 Task: Search one way flight ticket for 4 adults, 2 children, 2 infants in seat and 1 infant on lap in economy from Lawton: Lawton-fort Sill Regional Airport to Greenville: Pitt-greenville Airport on 5-2-2023. Choice of flights is Singapure airlines. Number of bags: 1 carry on bag. Price is upto 85000. Outbound departure time preference is 9:45.
Action: Mouse moved to (343, 286)
Screenshot: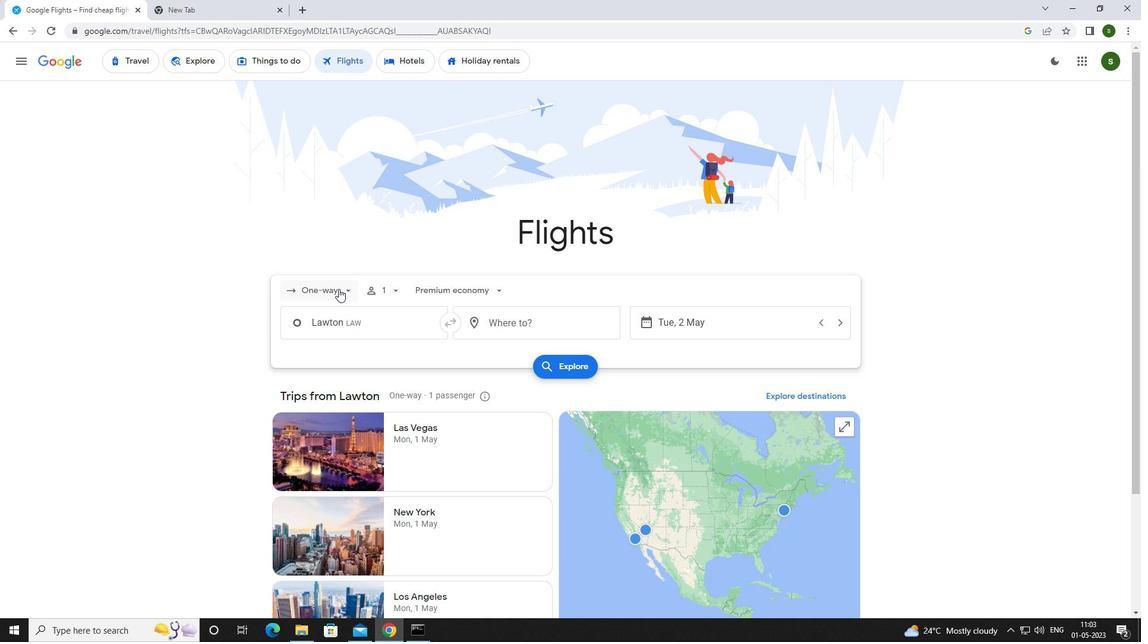
Action: Mouse pressed left at (343, 286)
Screenshot: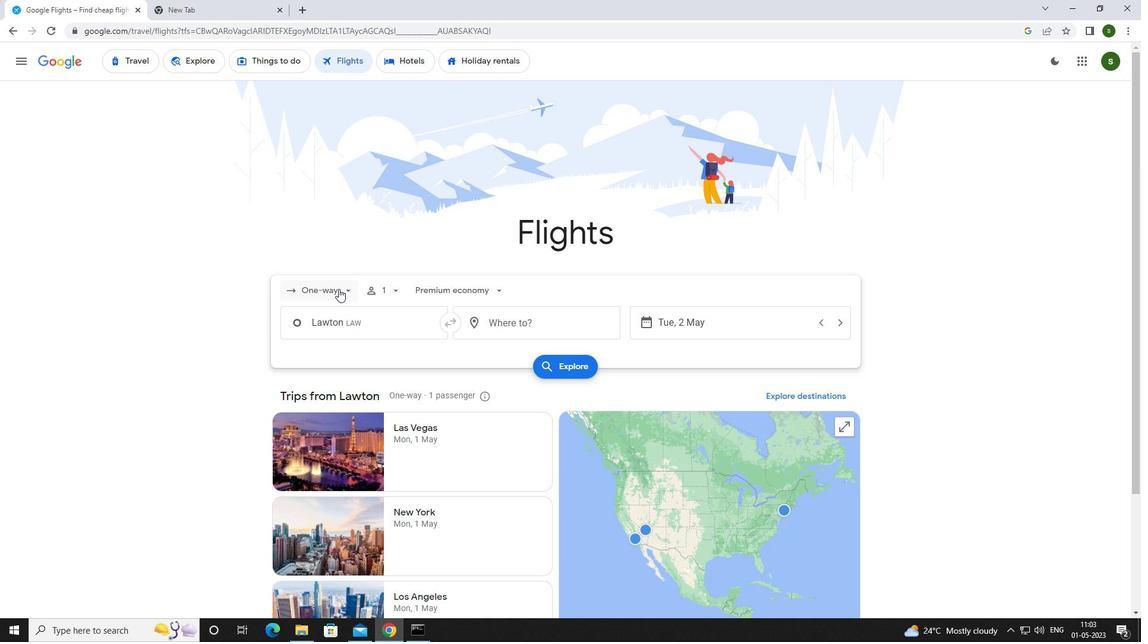 
Action: Mouse moved to (341, 338)
Screenshot: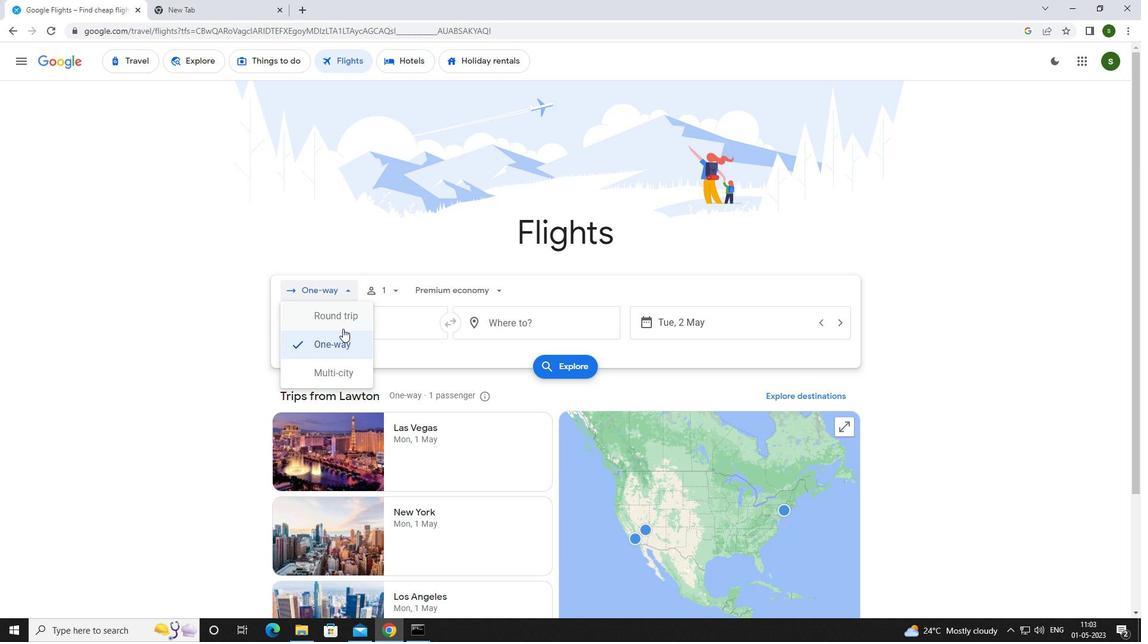 
Action: Mouse pressed left at (341, 338)
Screenshot: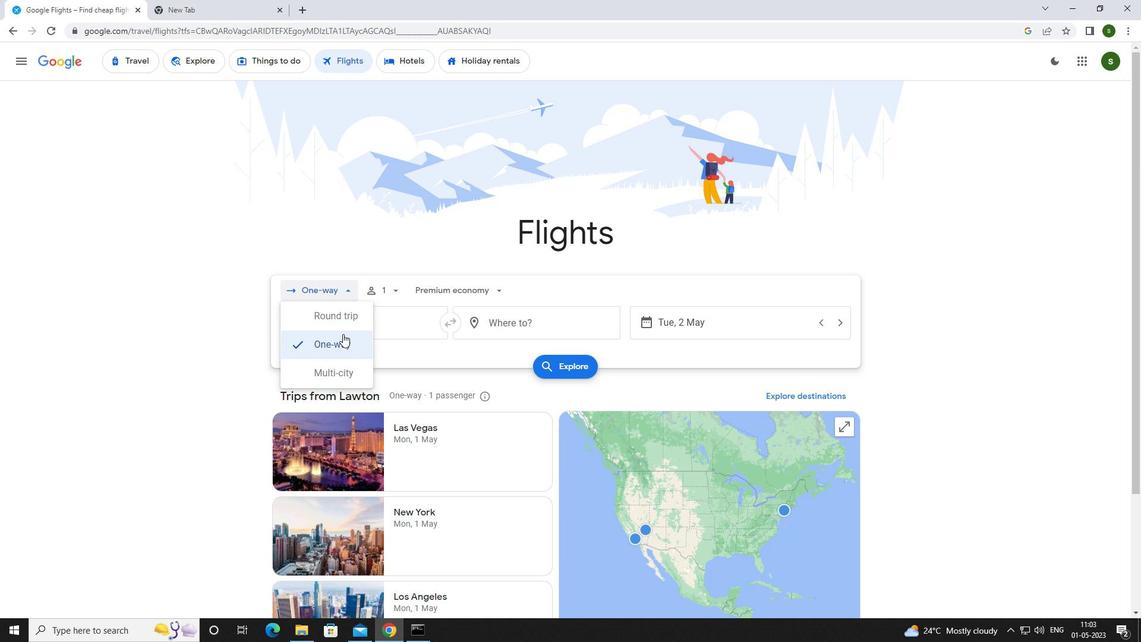 
Action: Mouse moved to (393, 286)
Screenshot: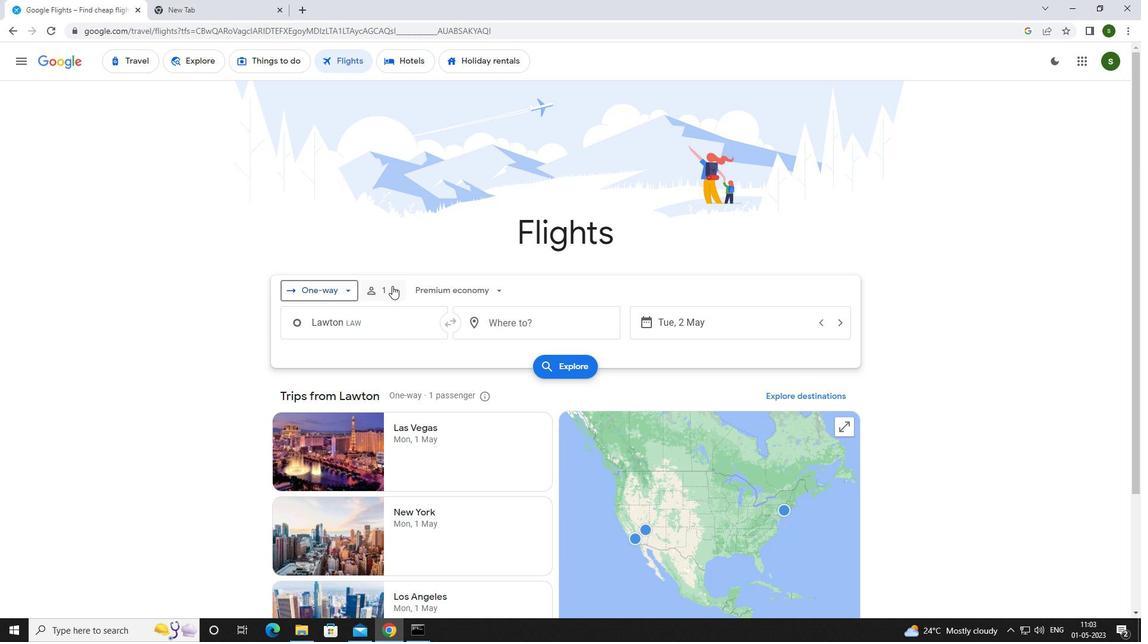 
Action: Mouse pressed left at (393, 286)
Screenshot: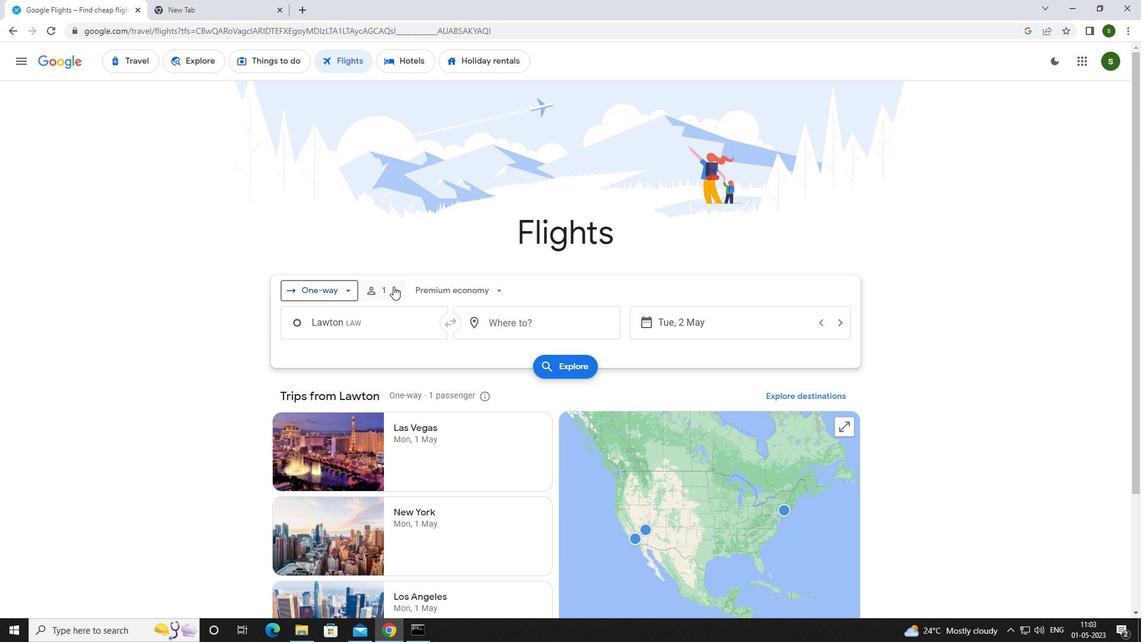 
Action: Mouse moved to (485, 319)
Screenshot: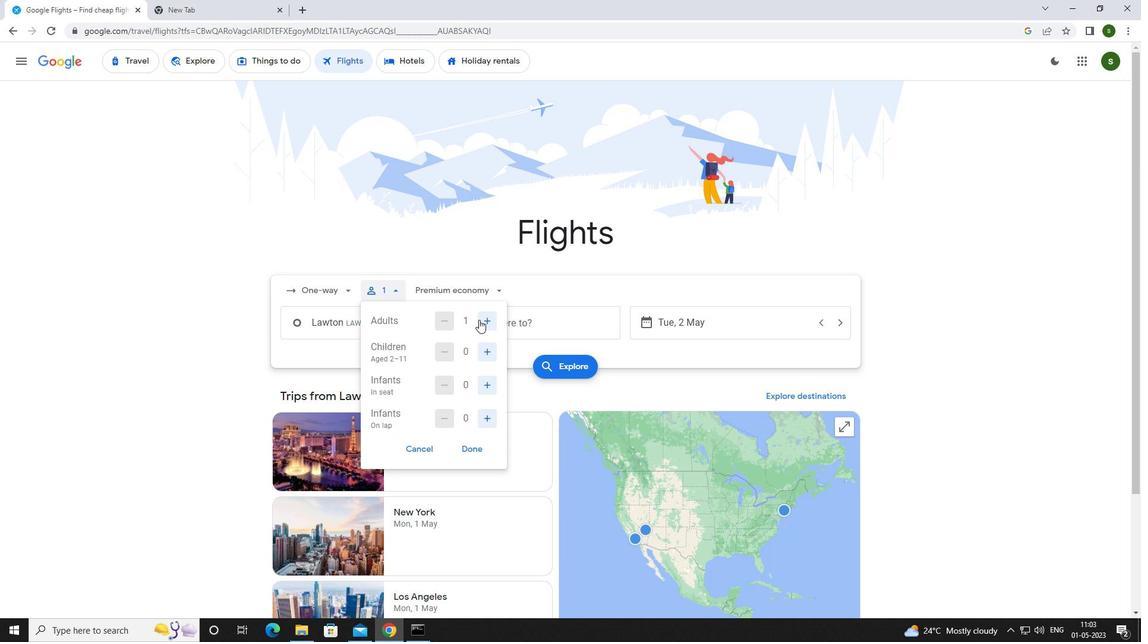
Action: Mouse pressed left at (485, 319)
Screenshot: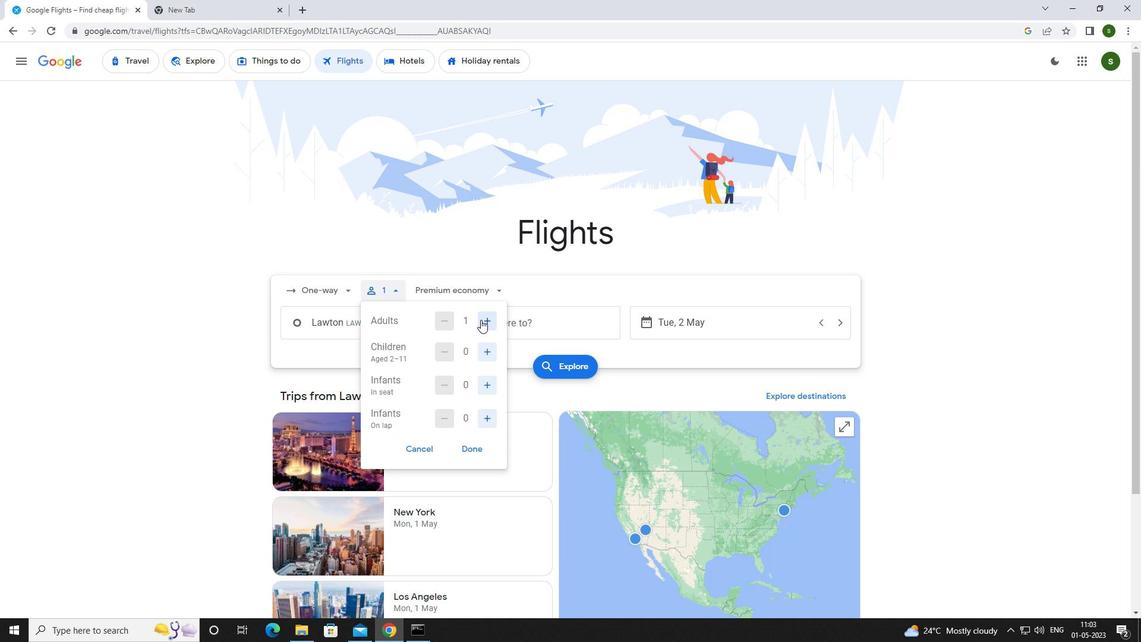 
Action: Mouse pressed left at (485, 319)
Screenshot: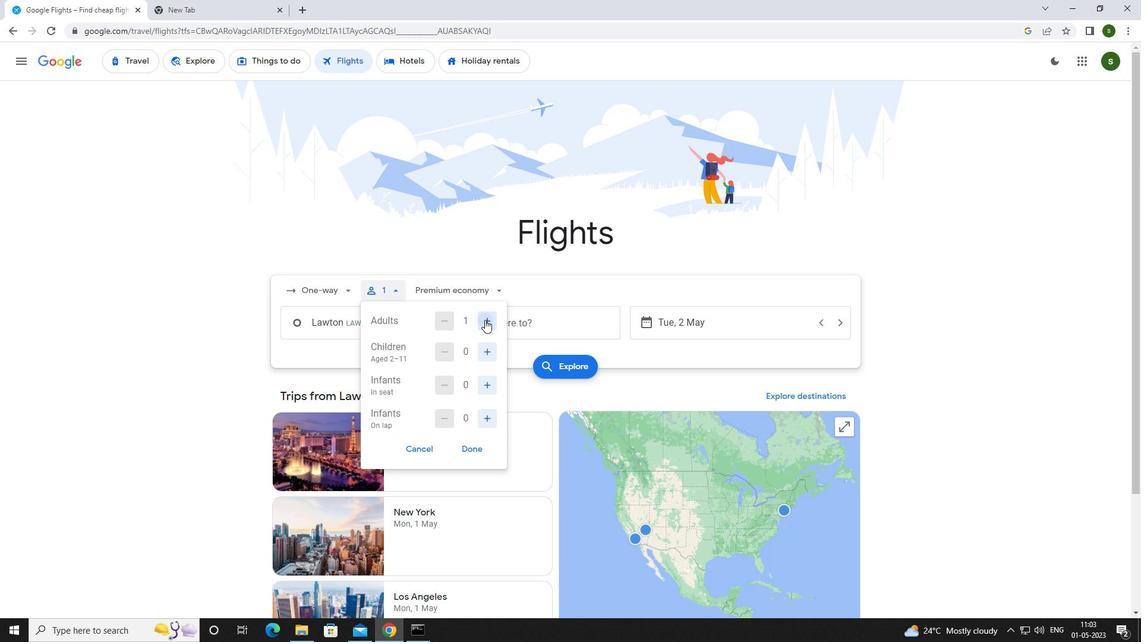 
Action: Mouse pressed left at (485, 319)
Screenshot: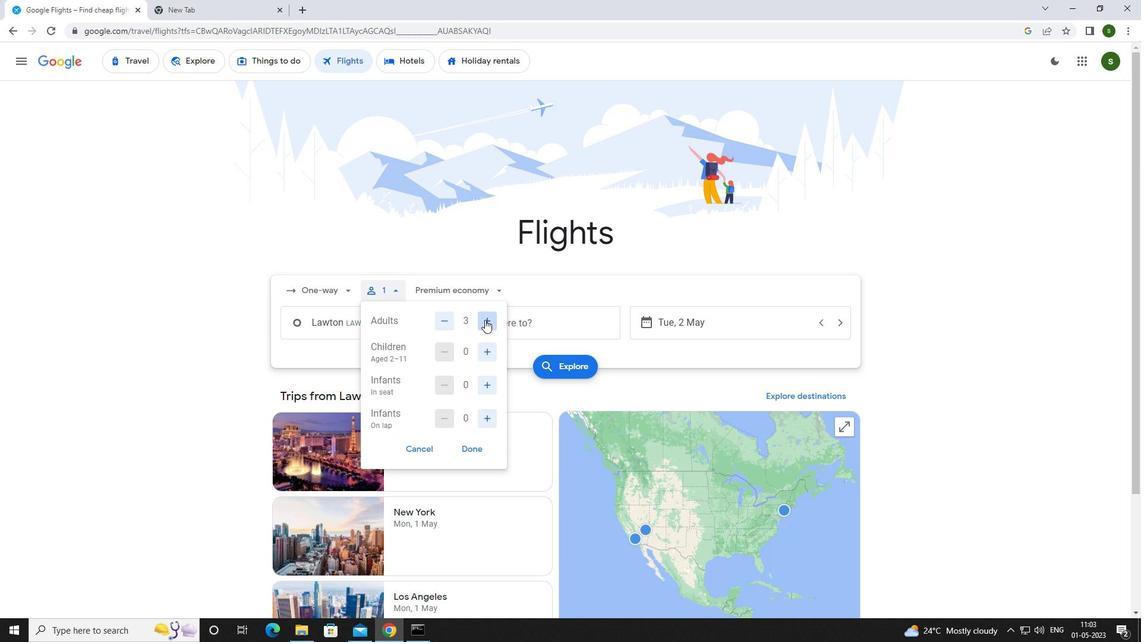 
Action: Mouse moved to (492, 351)
Screenshot: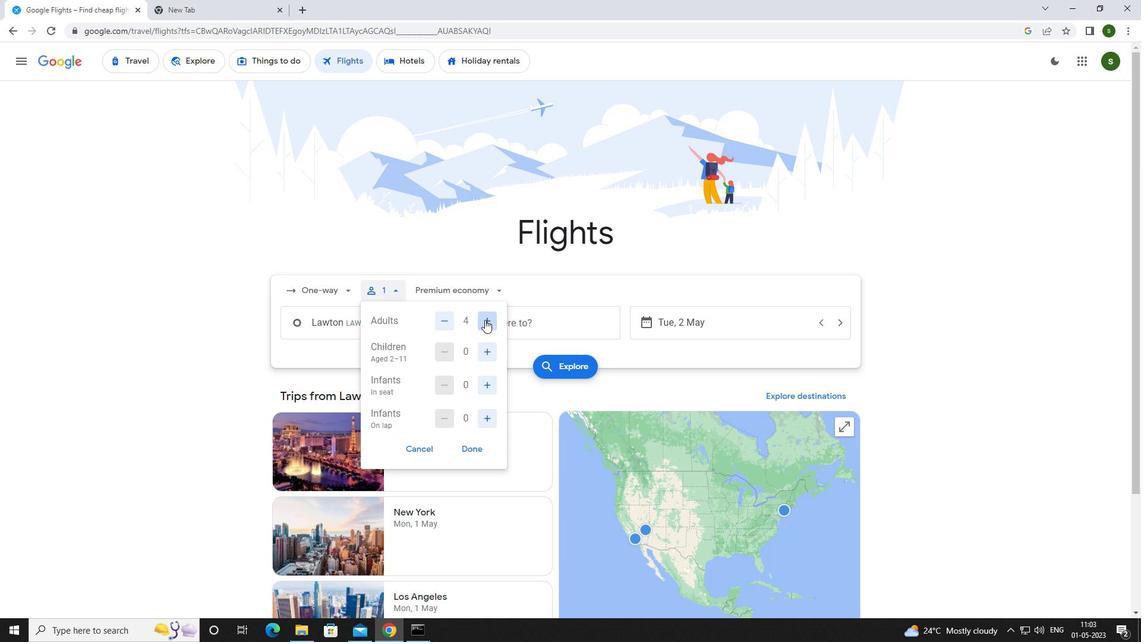 
Action: Mouse pressed left at (492, 351)
Screenshot: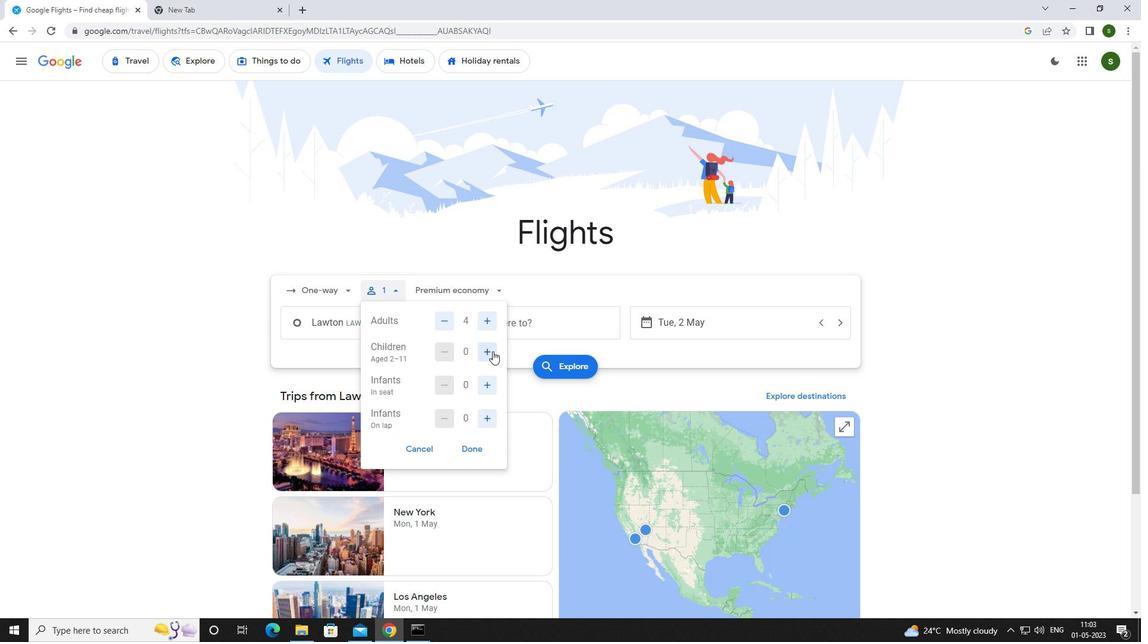 
Action: Mouse pressed left at (492, 351)
Screenshot: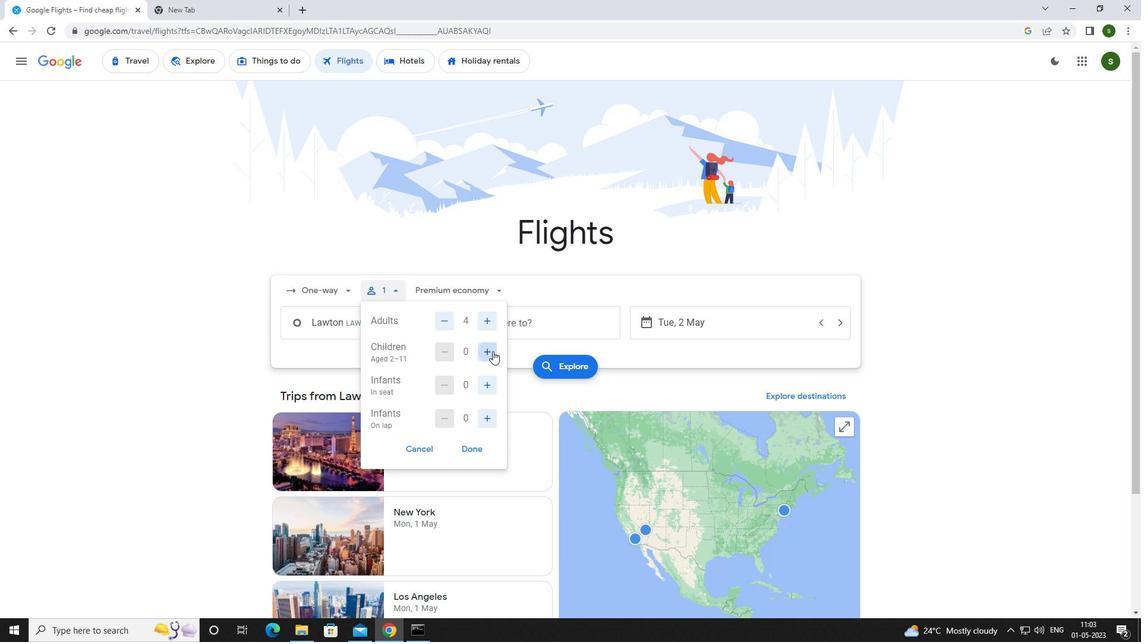 
Action: Mouse moved to (486, 386)
Screenshot: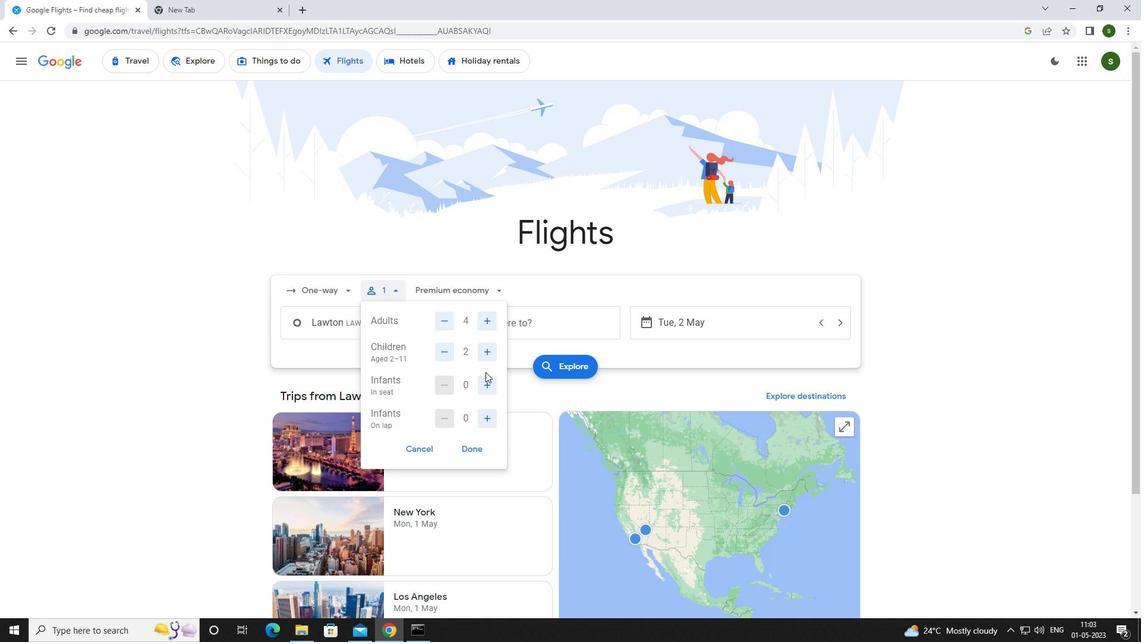 
Action: Mouse pressed left at (486, 386)
Screenshot: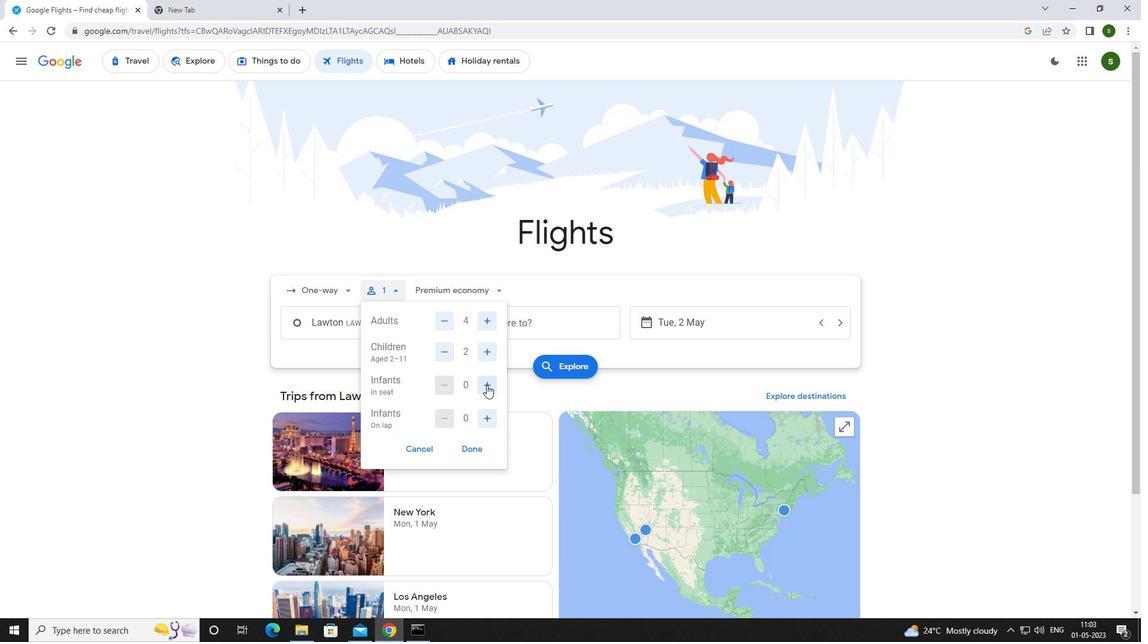 
Action: Mouse pressed left at (486, 386)
Screenshot: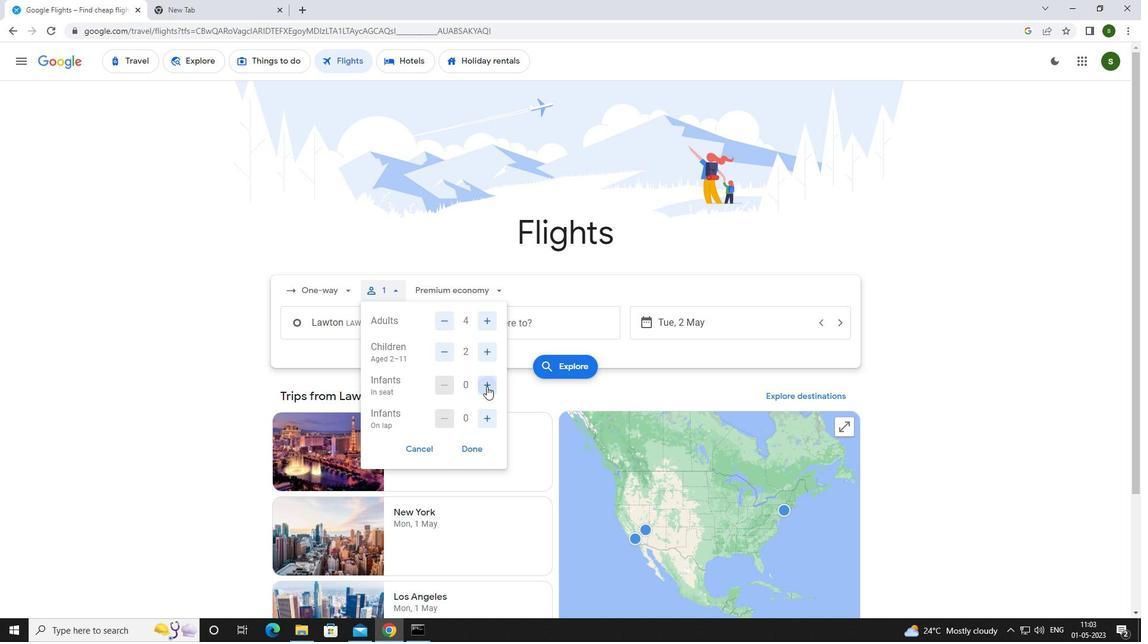 
Action: Mouse moved to (491, 413)
Screenshot: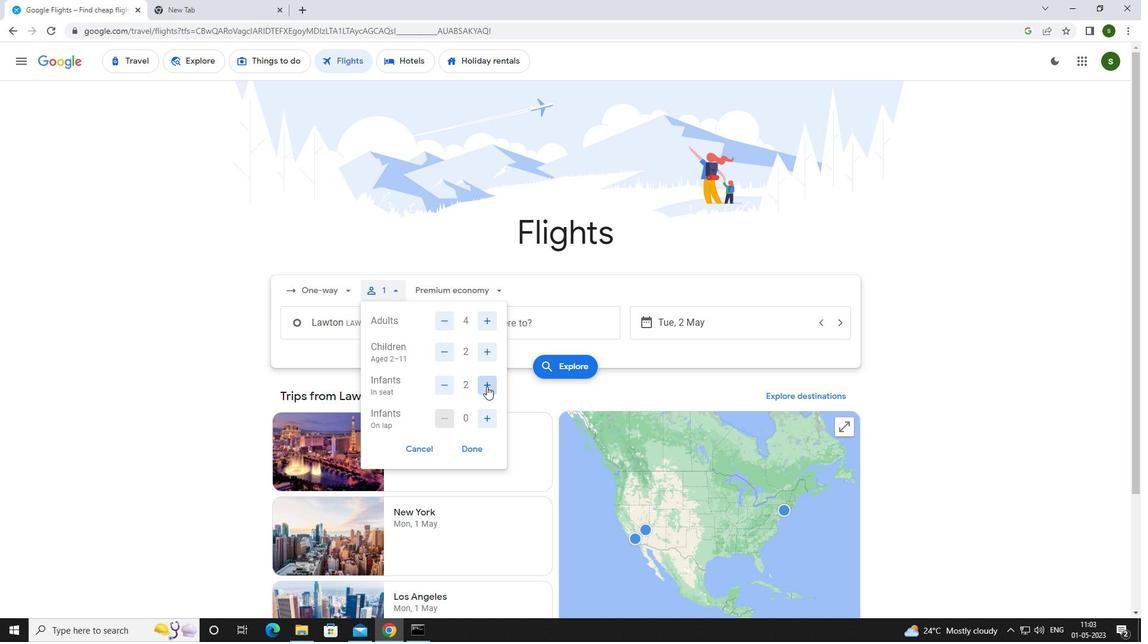 
Action: Mouse pressed left at (491, 413)
Screenshot: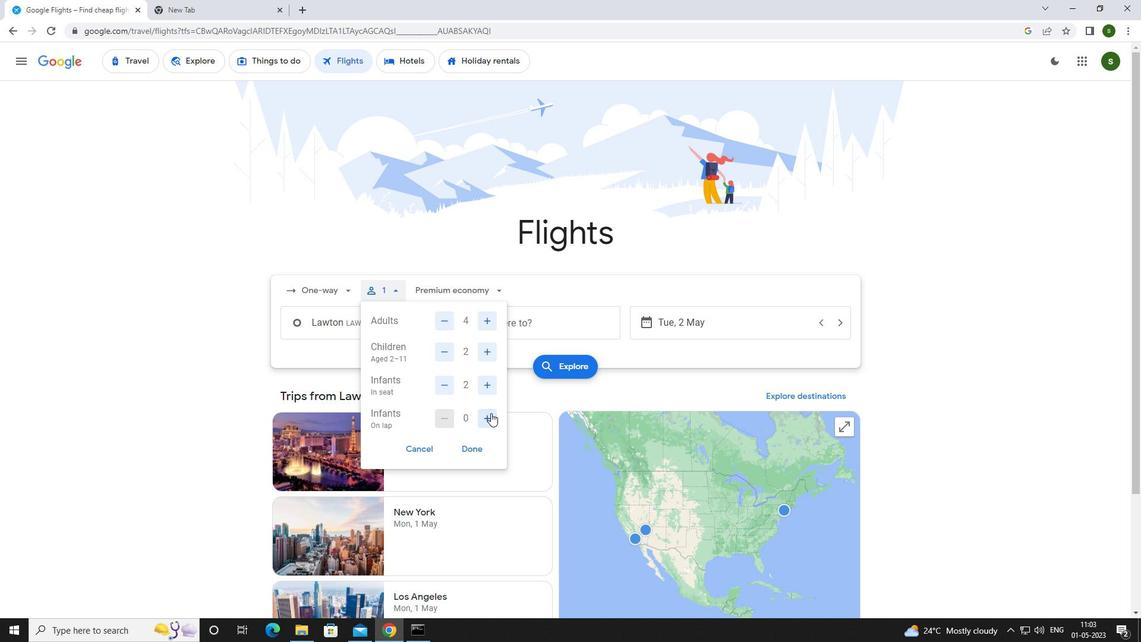 
Action: Mouse moved to (453, 290)
Screenshot: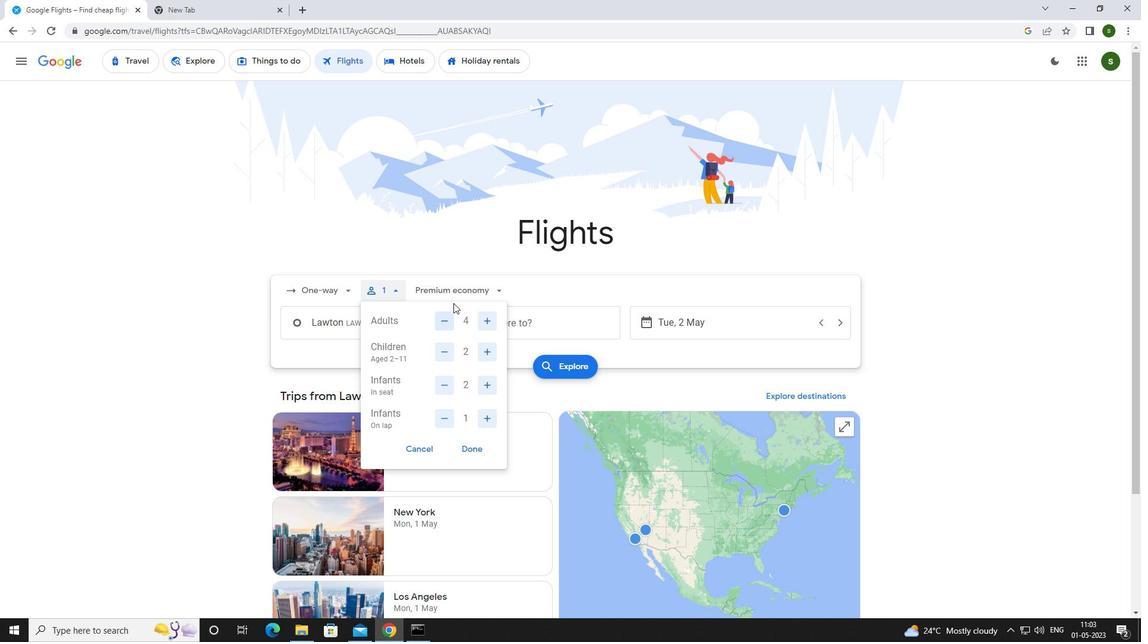 
Action: Mouse pressed left at (453, 290)
Screenshot: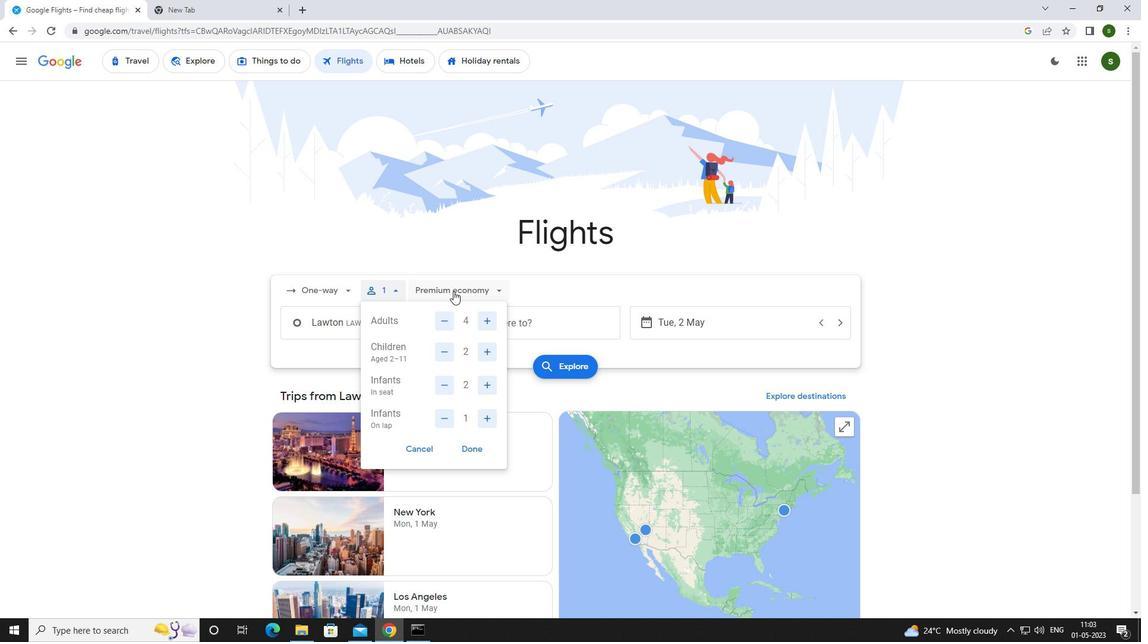 
Action: Mouse moved to (461, 317)
Screenshot: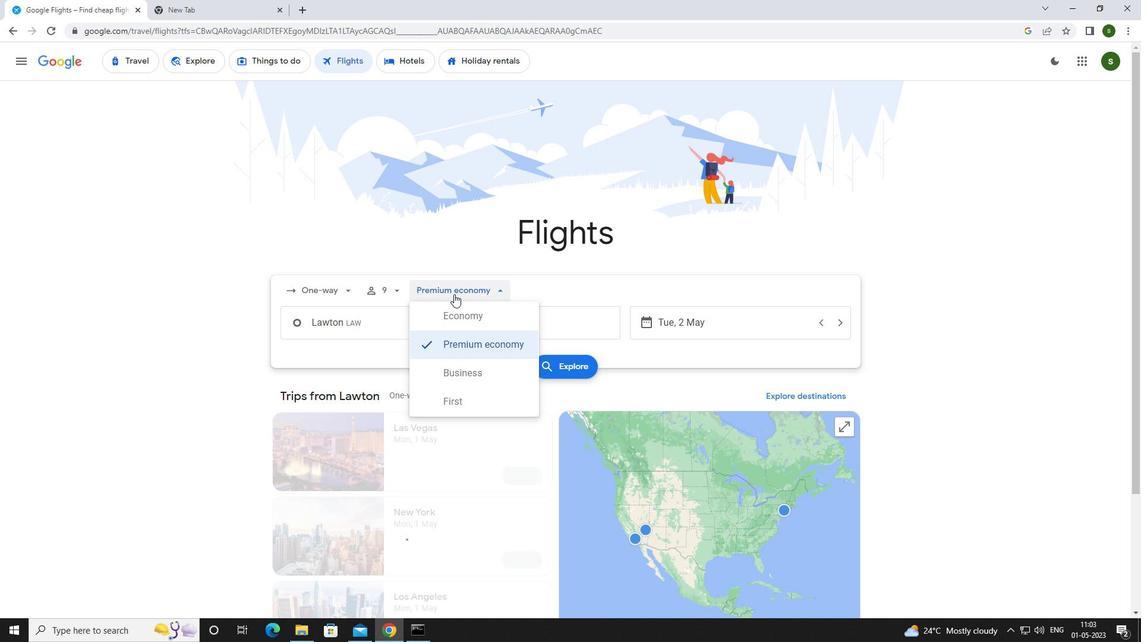 
Action: Mouse pressed left at (461, 317)
Screenshot: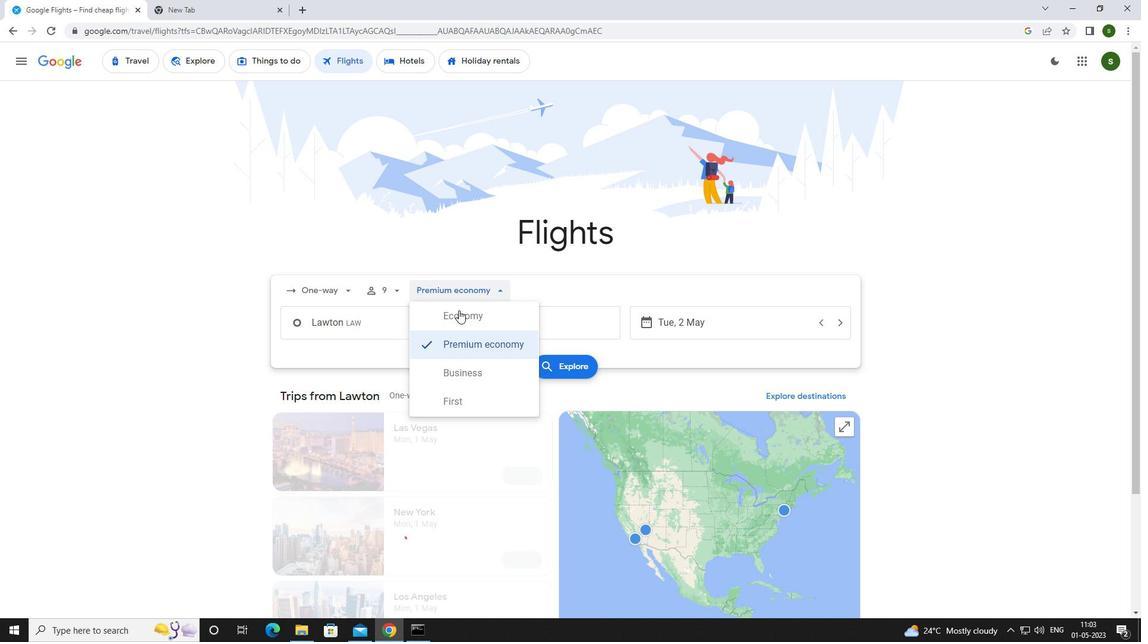 
Action: Mouse moved to (380, 327)
Screenshot: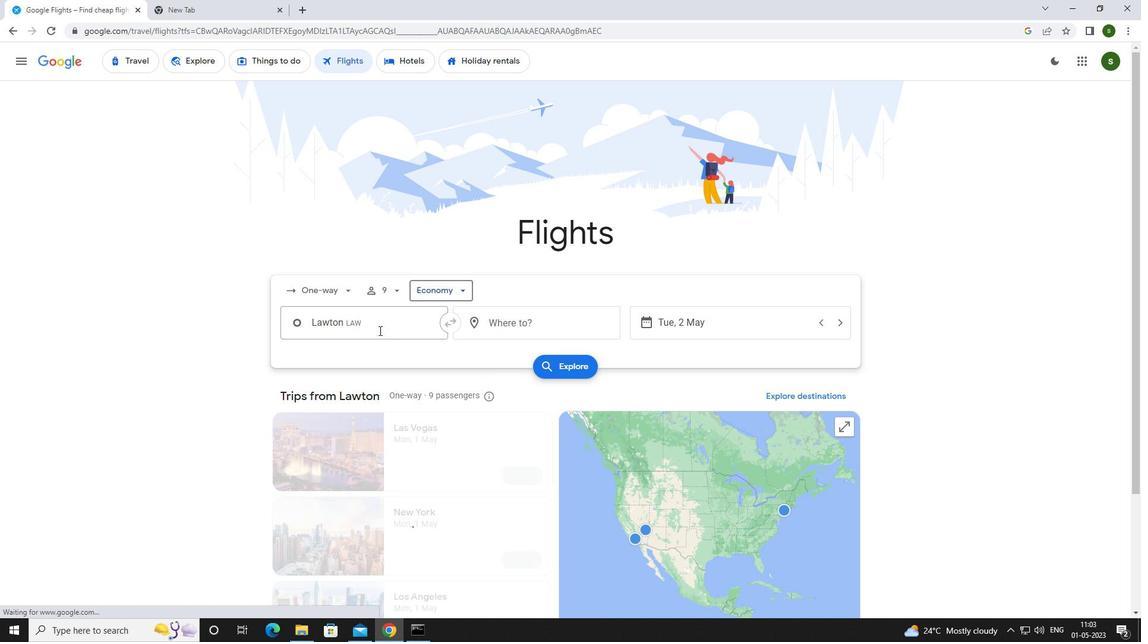 
Action: Mouse pressed left at (380, 327)
Screenshot: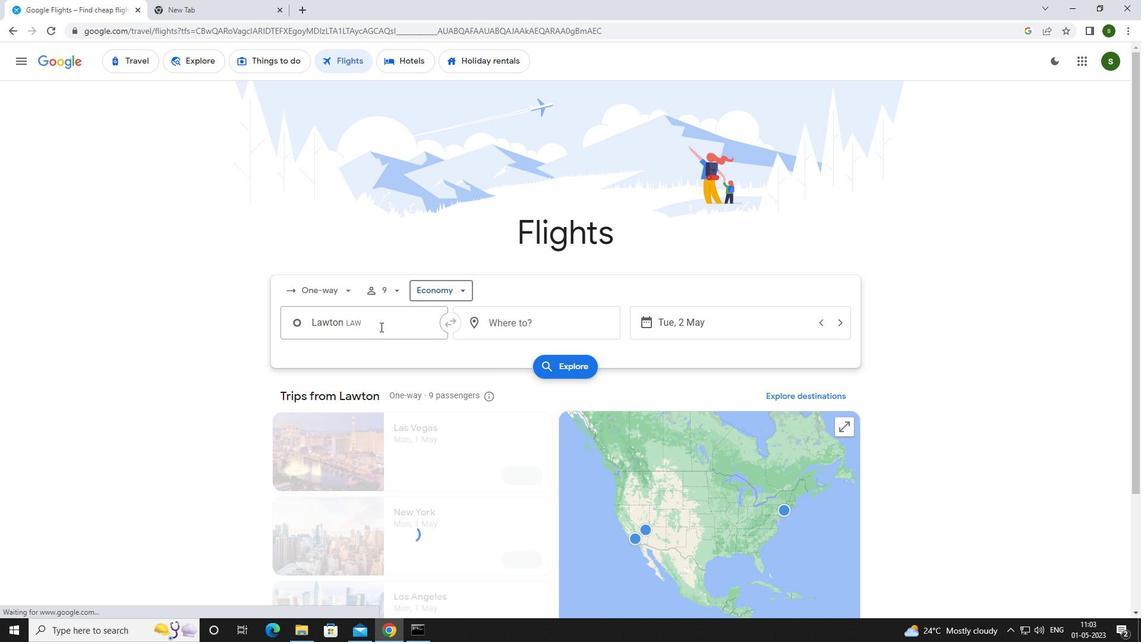 
Action: Key pressed l<Key.caps_lock>awton
Screenshot: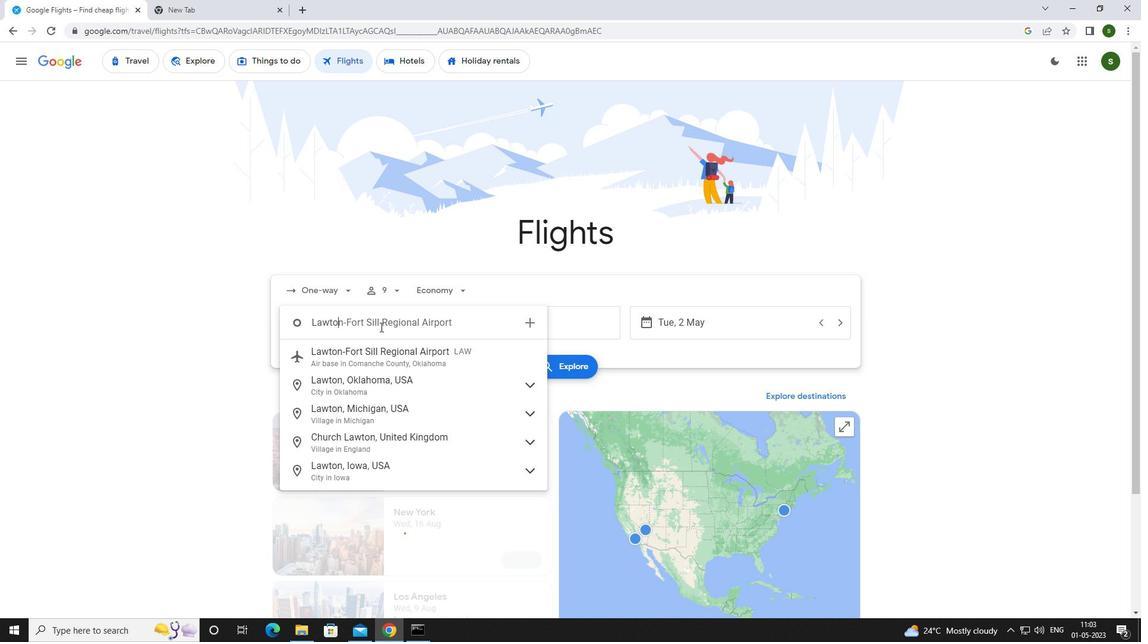 
Action: Mouse moved to (373, 362)
Screenshot: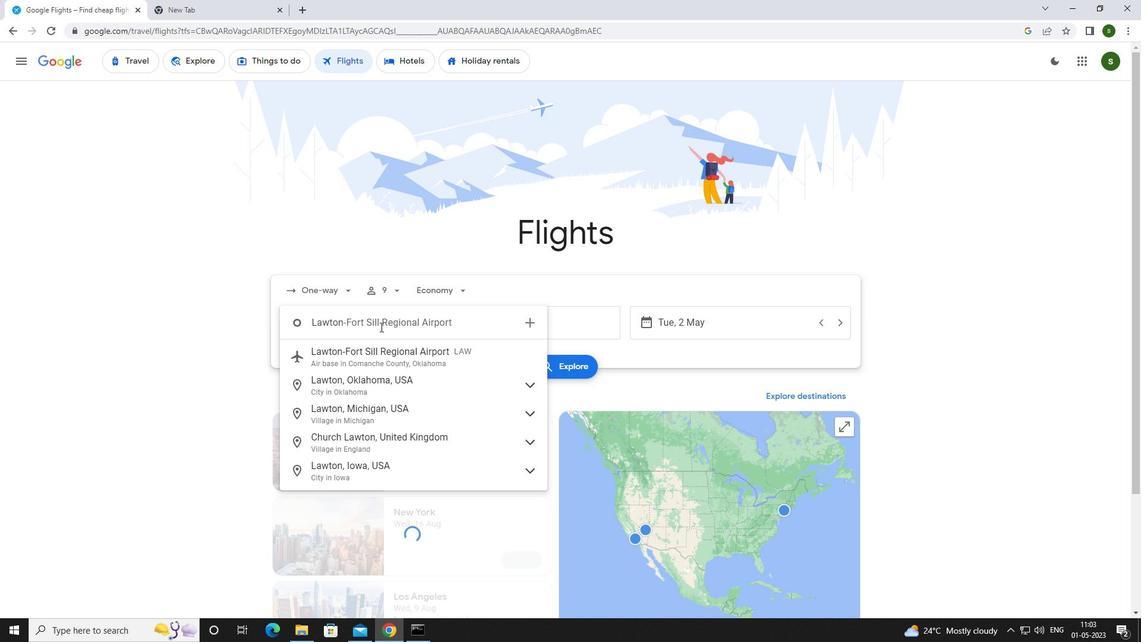 
Action: Mouse pressed left at (373, 362)
Screenshot: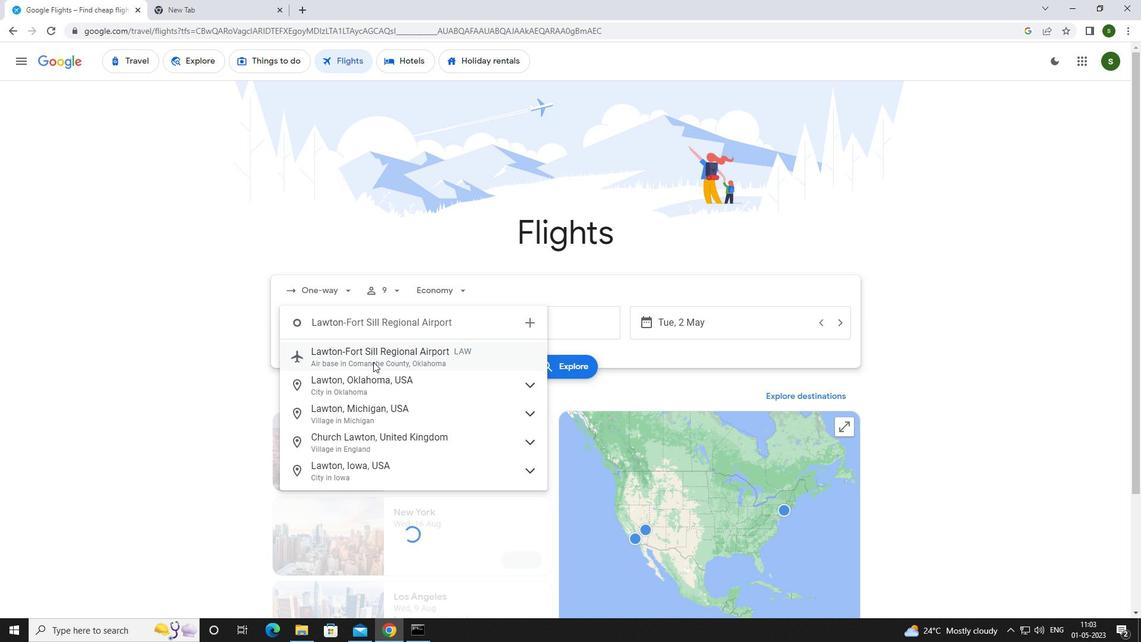 
Action: Mouse moved to (508, 325)
Screenshot: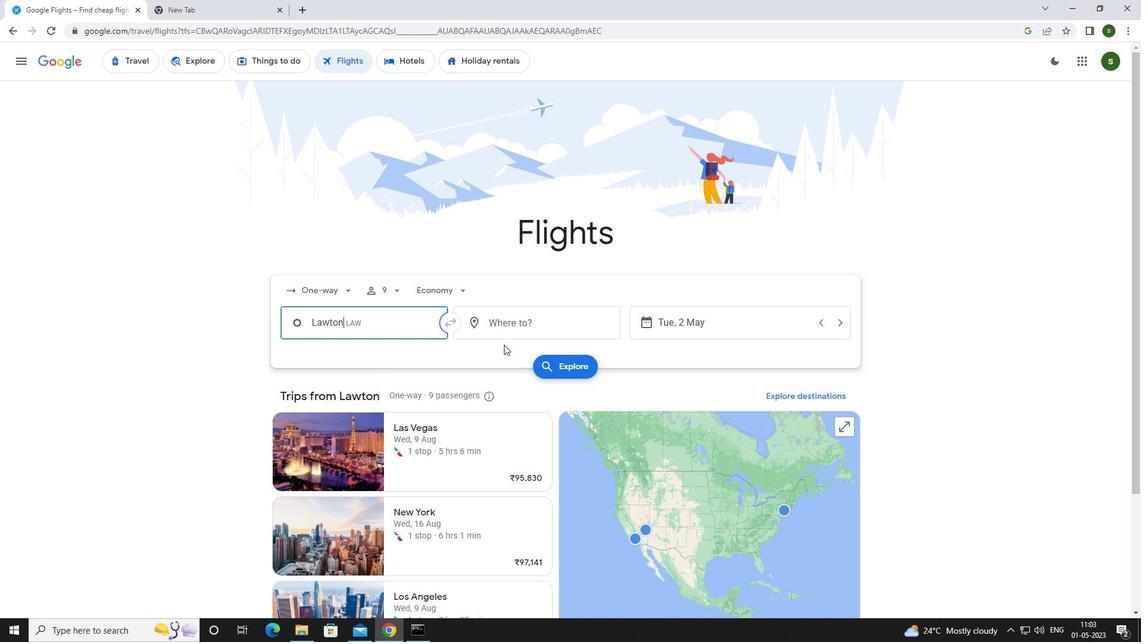 
Action: Mouse pressed left at (508, 325)
Screenshot: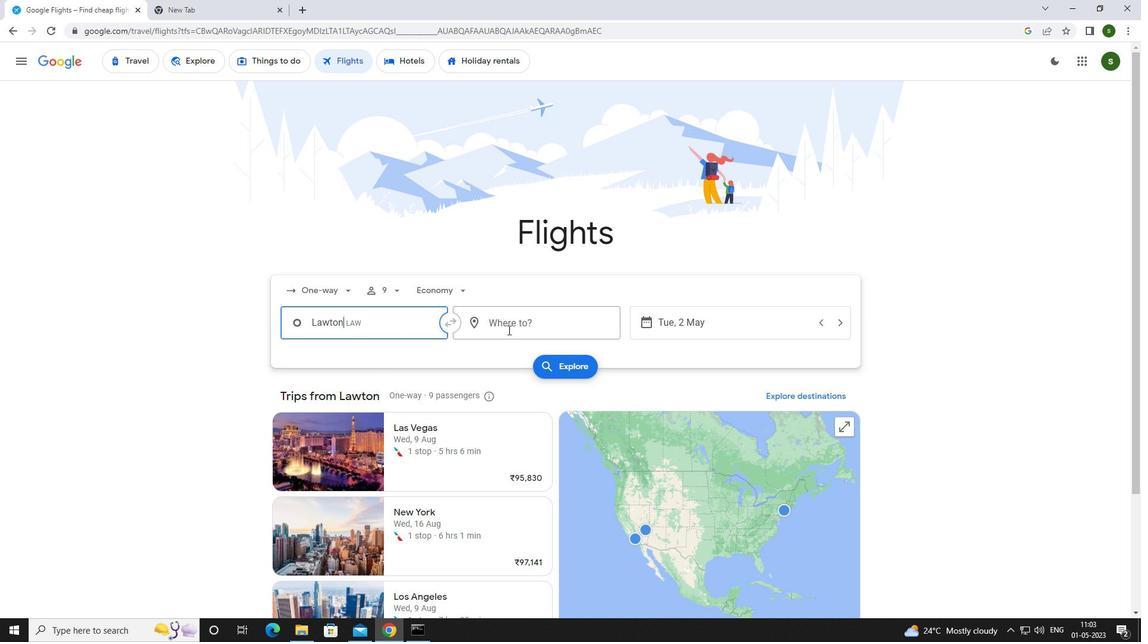 
Action: Mouse moved to (481, 339)
Screenshot: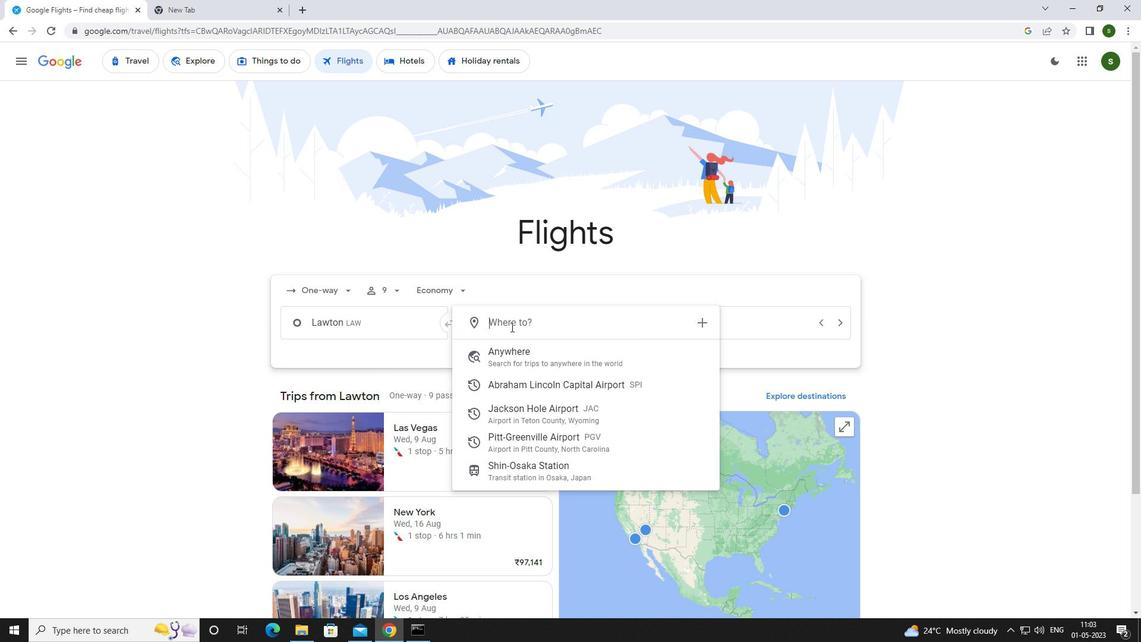 
Action: Key pressed <Key.caps_lock>p<Key.caps_lock>itt
Screenshot: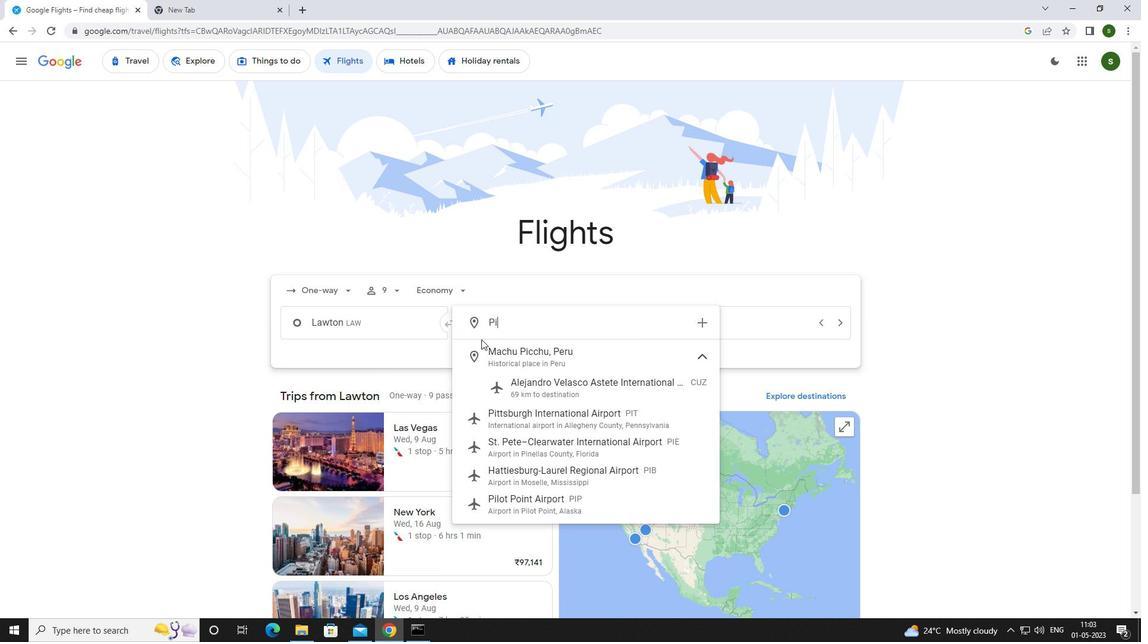 
Action: Mouse moved to (527, 450)
Screenshot: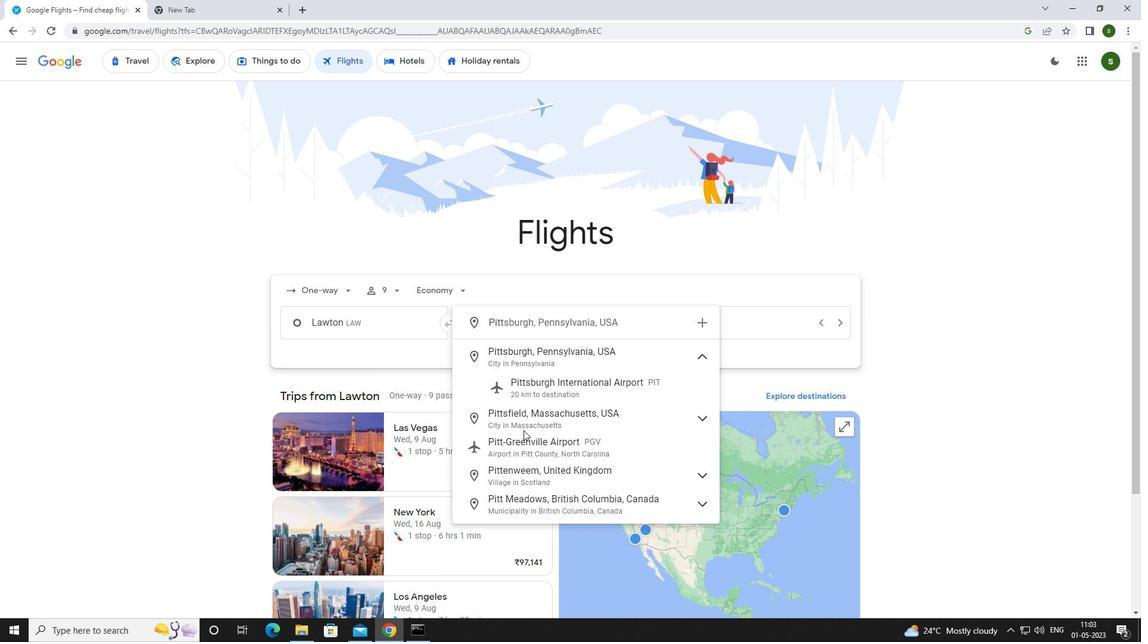 
Action: Mouse pressed left at (527, 450)
Screenshot: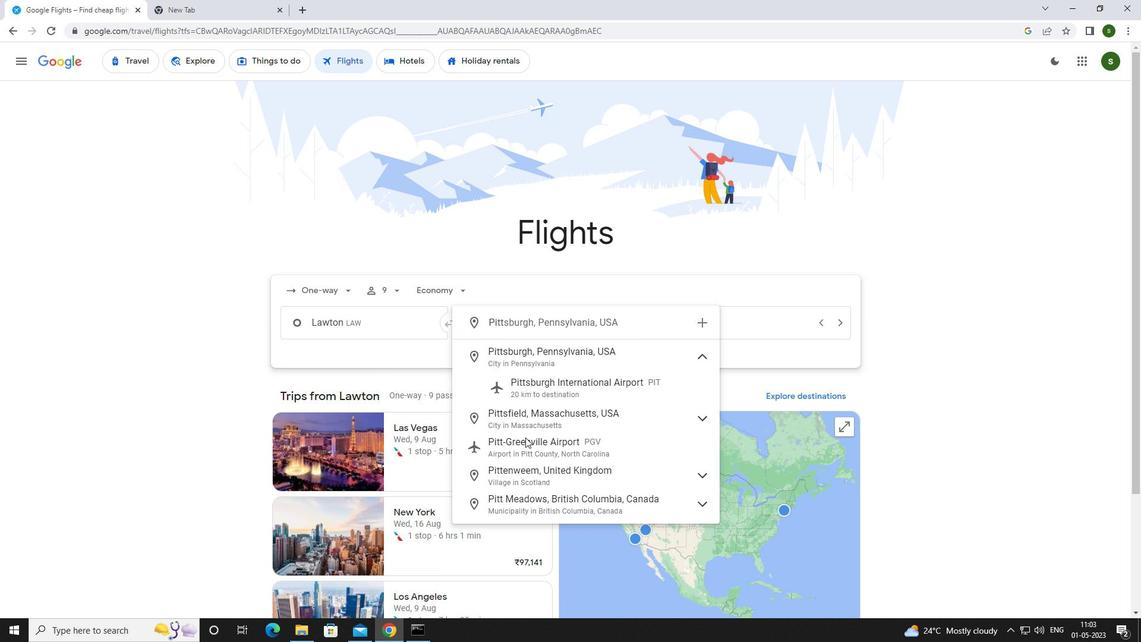 
Action: Mouse moved to (716, 326)
Screenshot: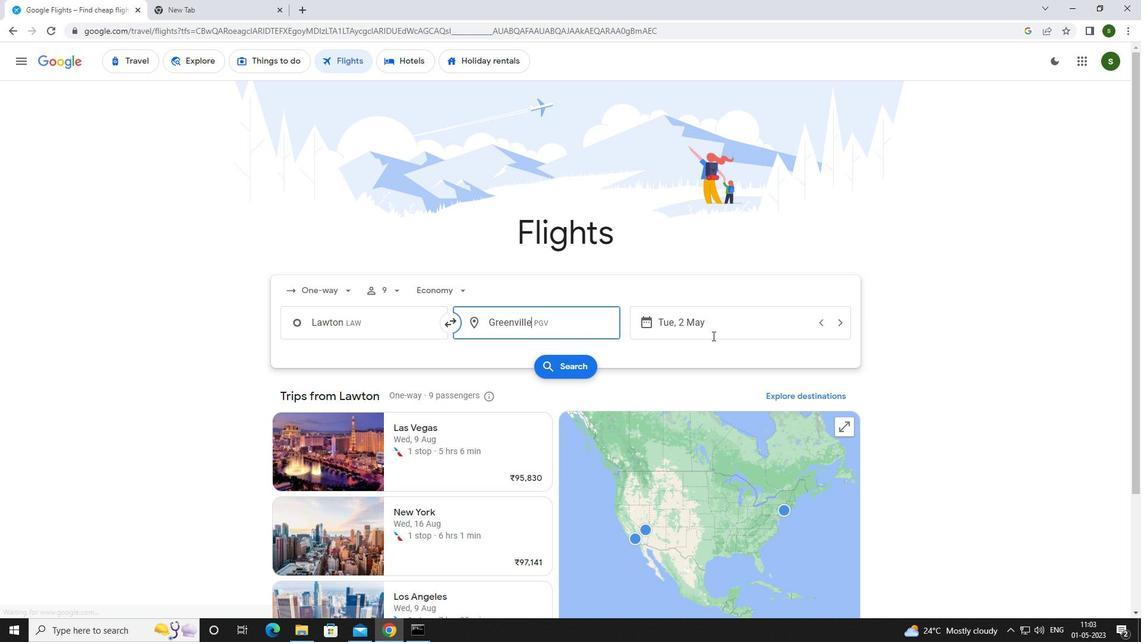 
Action: Mouse pressed left at (716, 326)
Screenshot: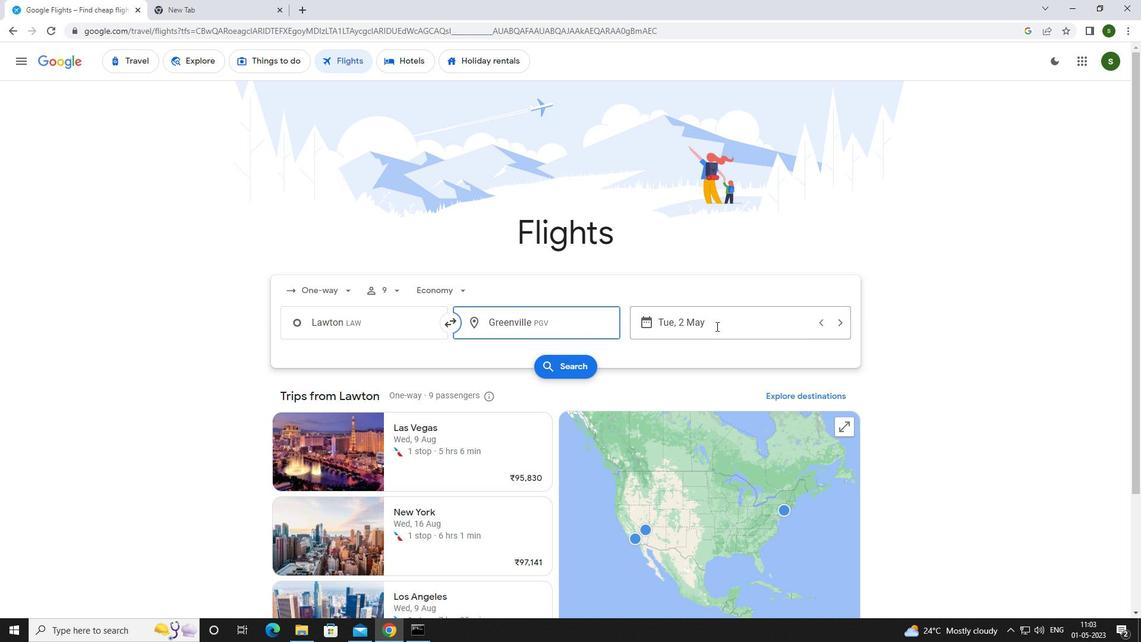 
Action: Mouse moved to (478, 402)
Screenshot: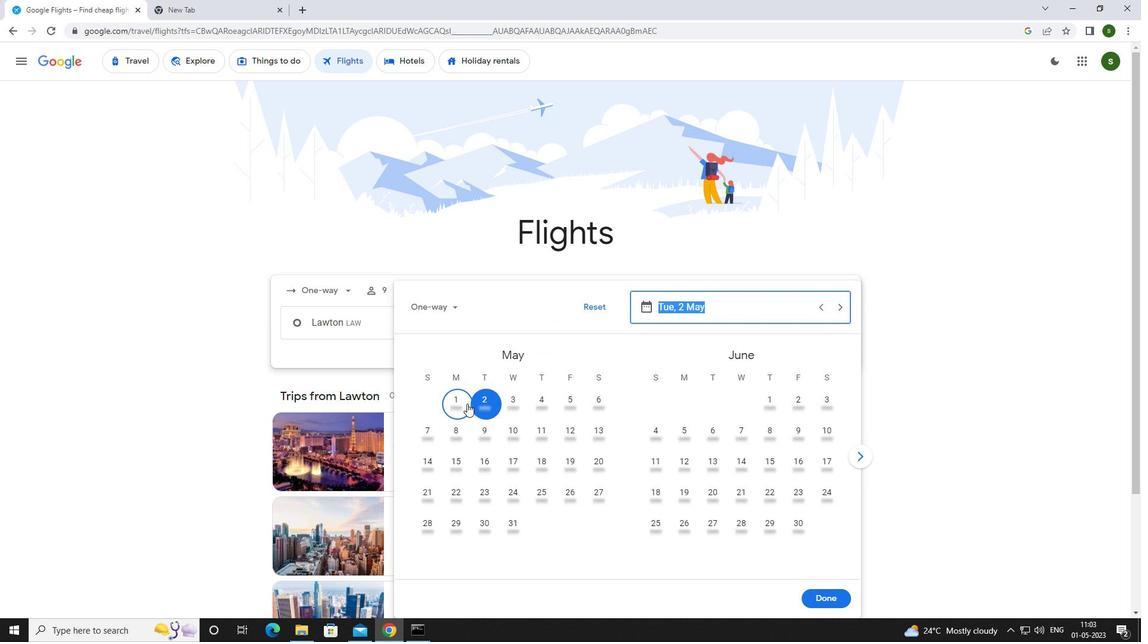 
Action: Mouse pressed left at (478, 402)
Screenshot: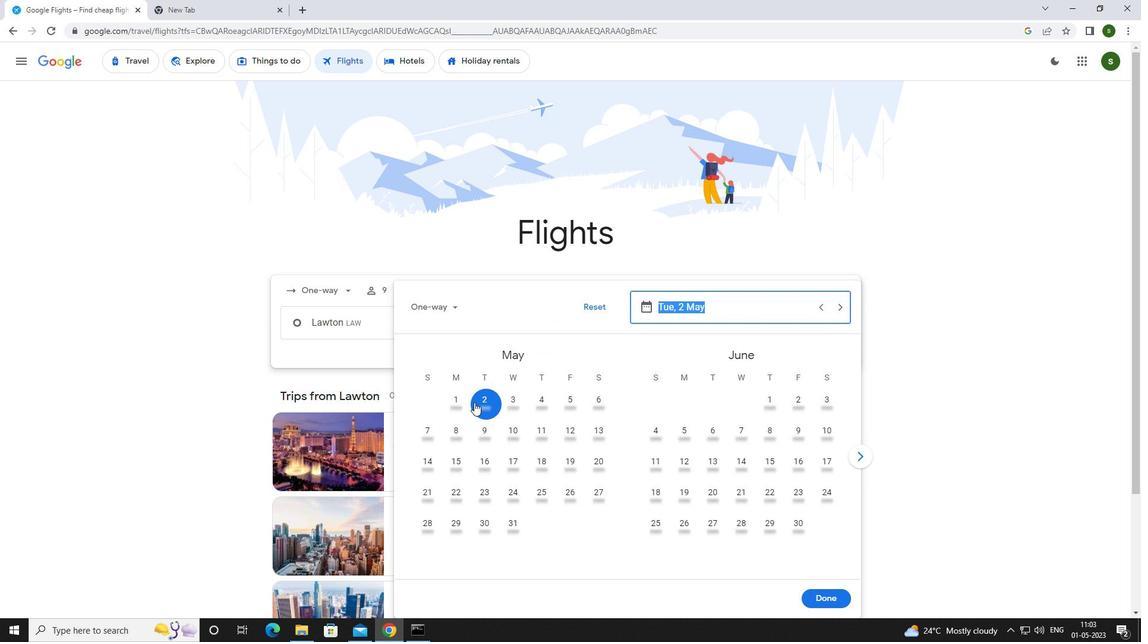 
Action: Mouse moved to (830, 592)
Screenshot: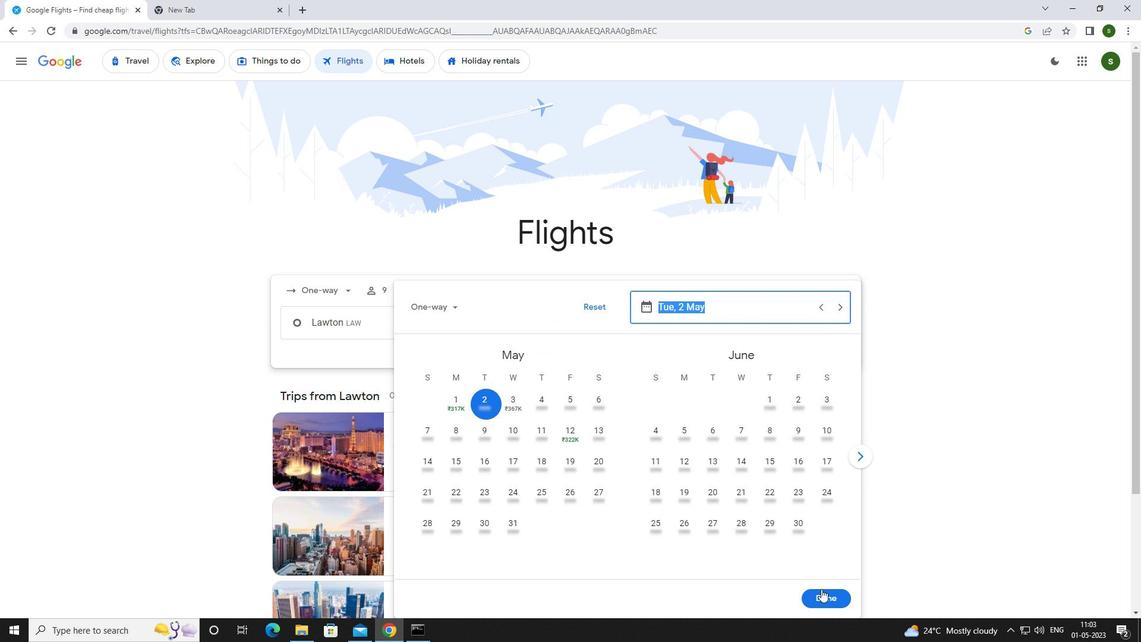 
Action: Mouse pressed left at (830, 592)
Screenshot: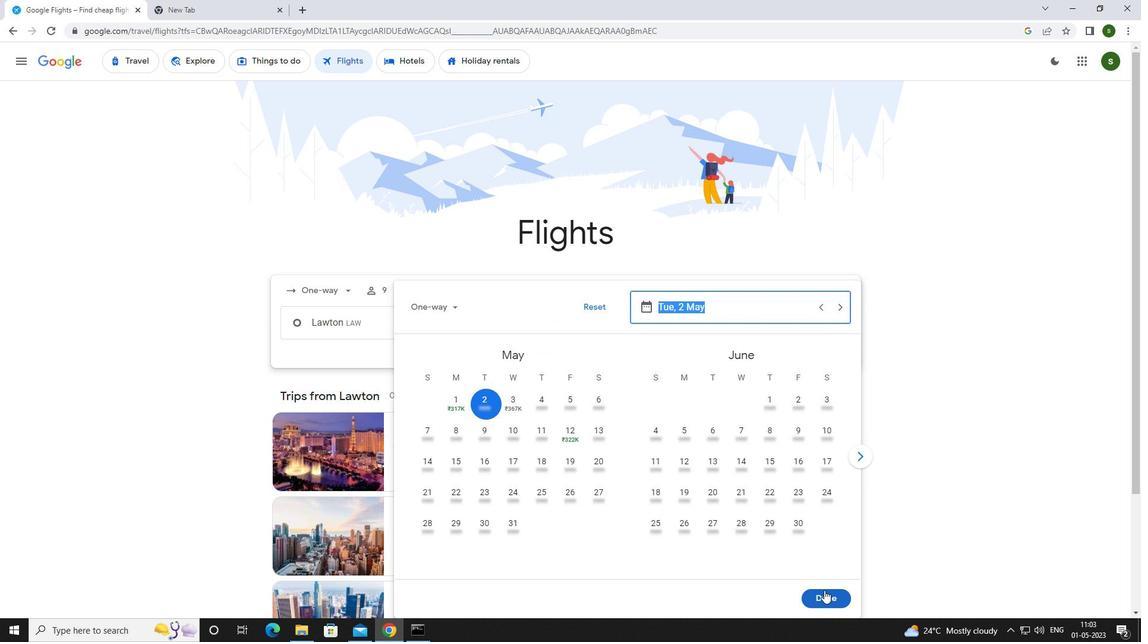 
Action: Mouse moved to (571, 369)
Screenshot: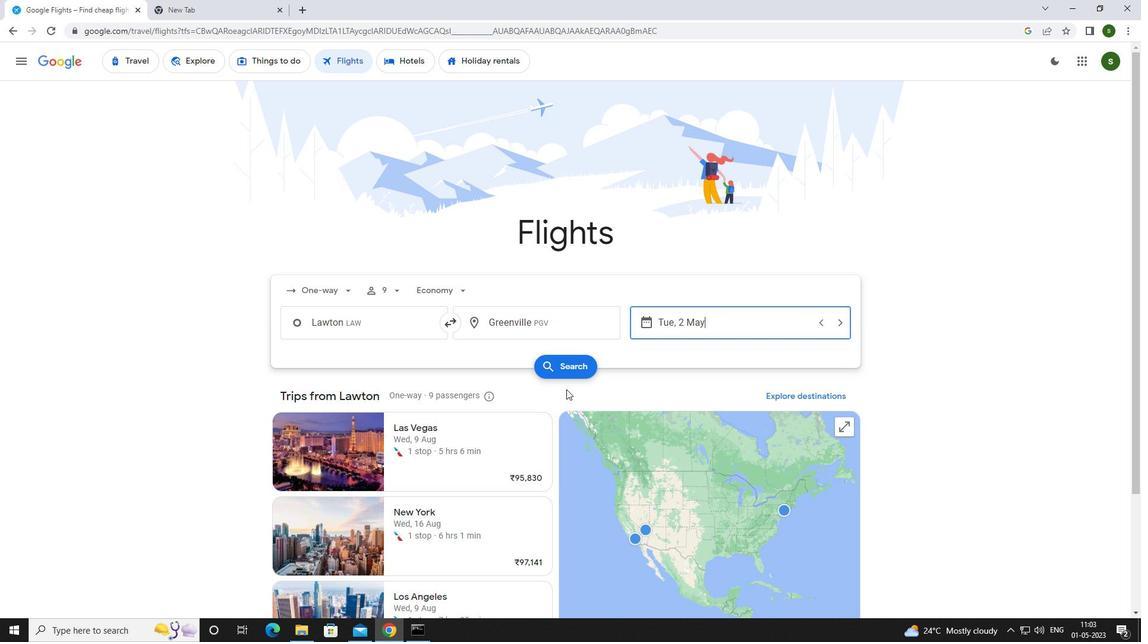 
Action: Mouse pressed left at (571, 369)
Screenshot: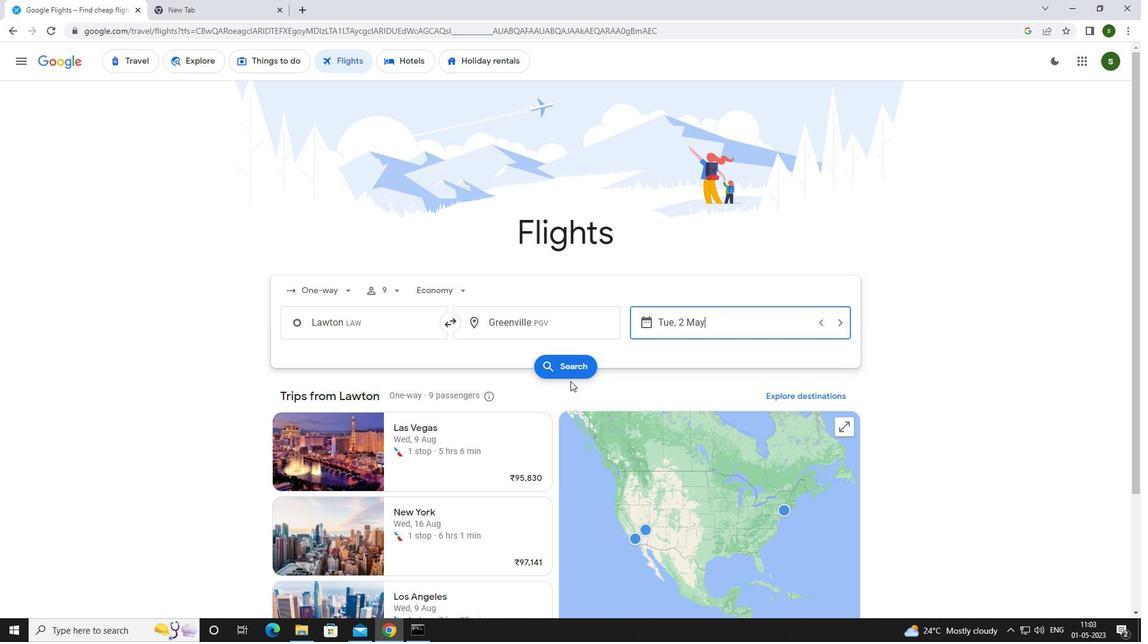 
Action: Mouse moved to (299, 173)
Screenshot: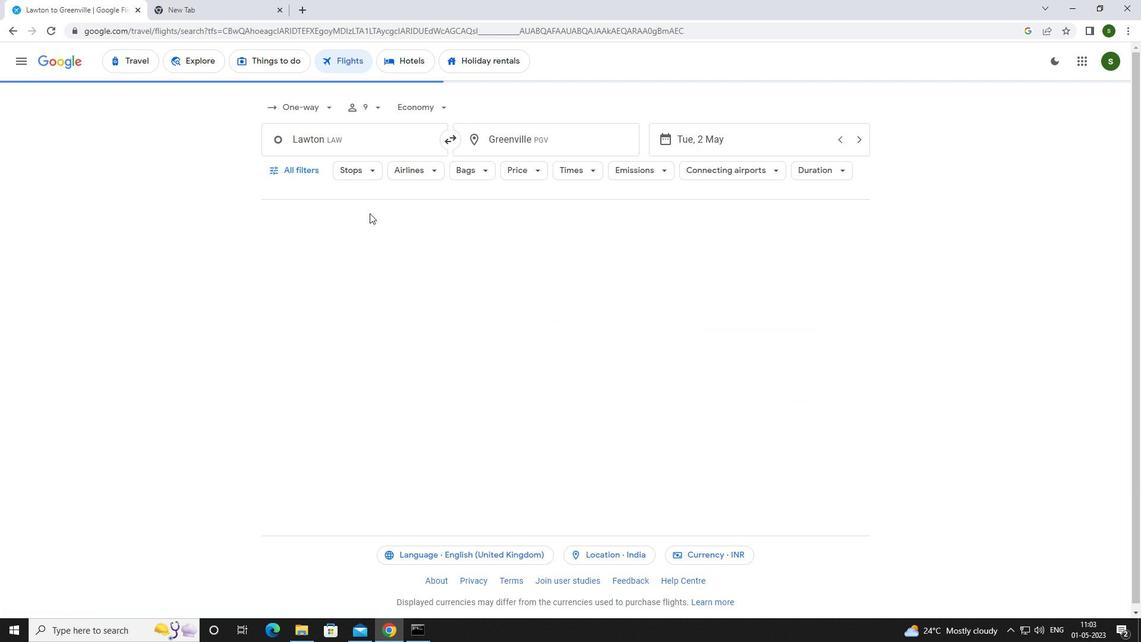 
Action: Mouse pressed left at (299, 173)
Screenshot: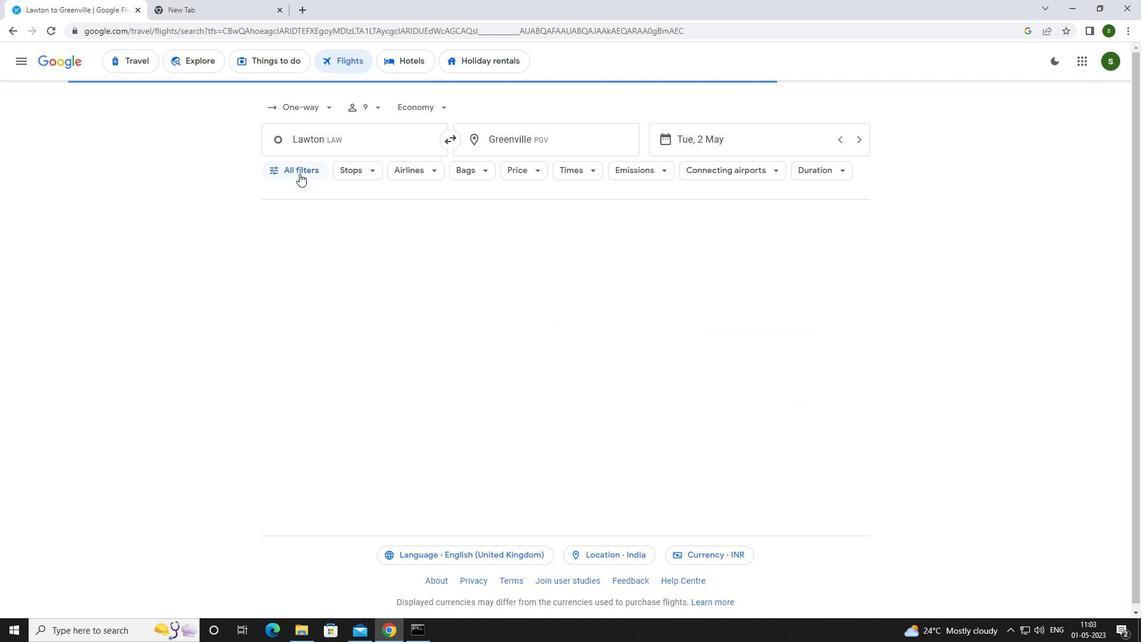
Action: Mouse moved to (445, 424)
Screenshot: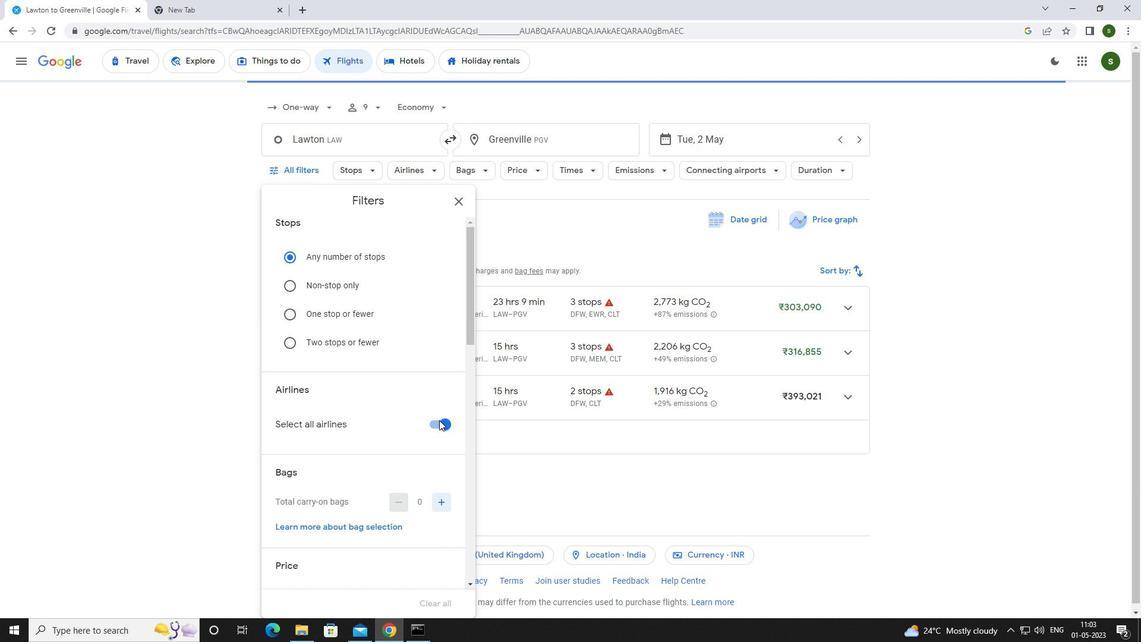 
Action: Mouse pressed left at (445, 424)
Screenshot: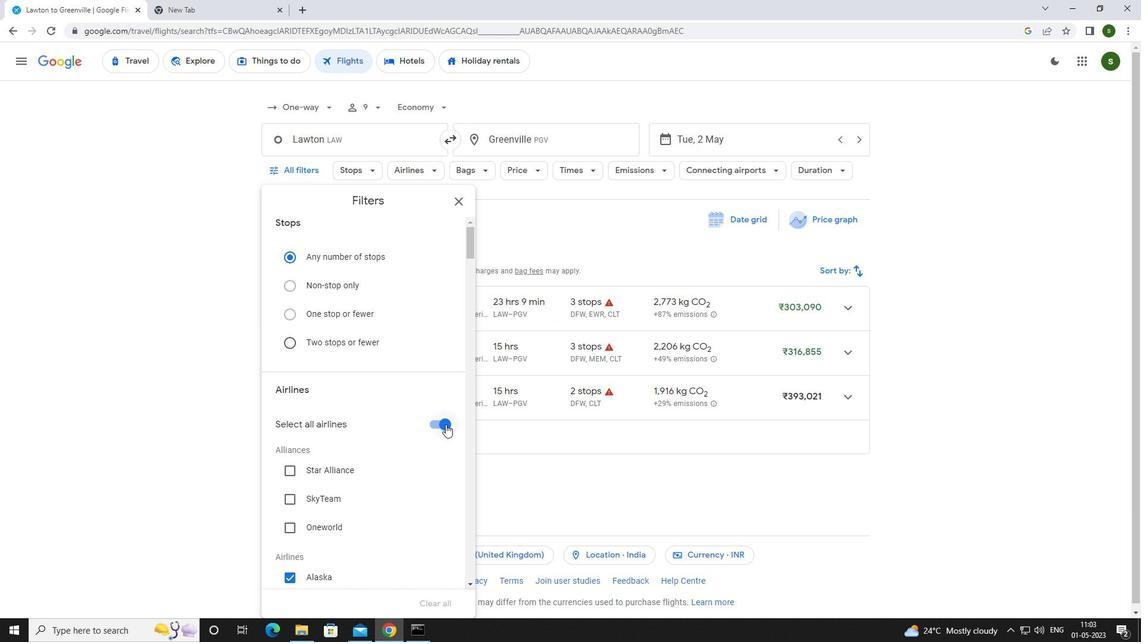 
Action: Mouse moved to (418, 386)
Screenshot: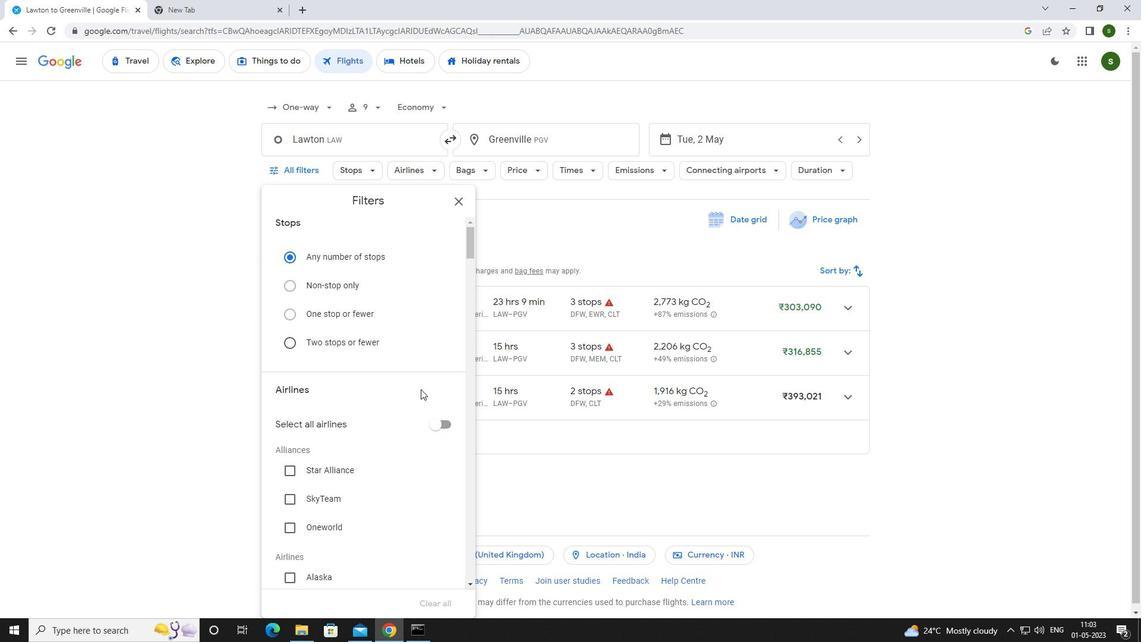 
Action: Mouse scrolled (418, 385) with delta (0, 0)
Screenshot: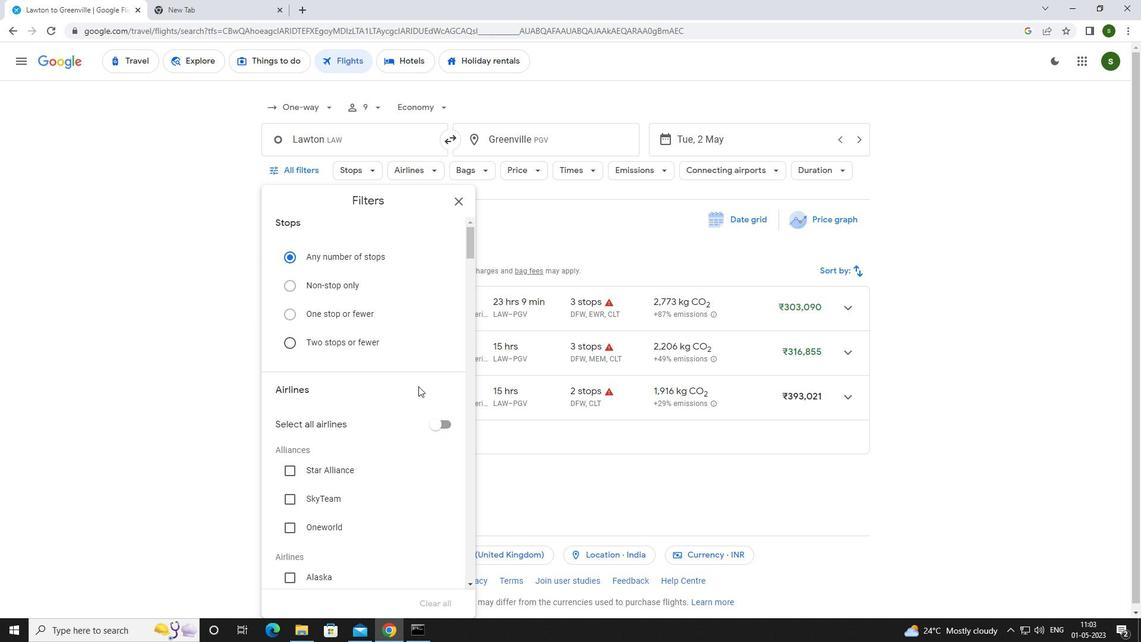 
Action: Mouse scrolled (418, 385) with delta (0, 0)
Screenshot: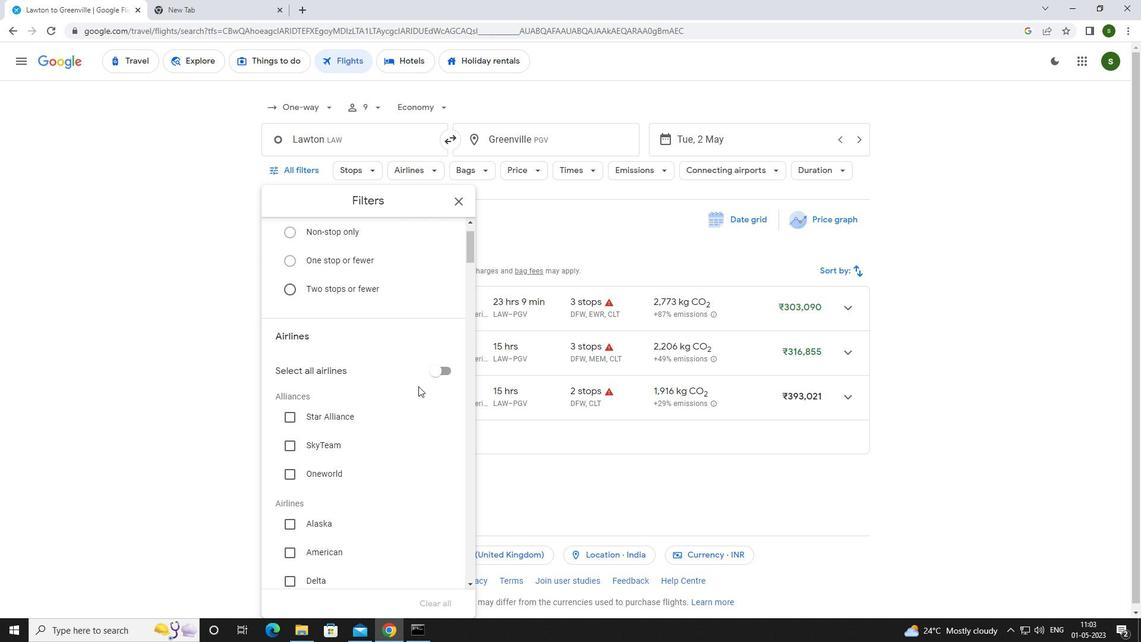 
Action: Mouse scrolled (418, 385) with delta (0, 0)
Screenshot: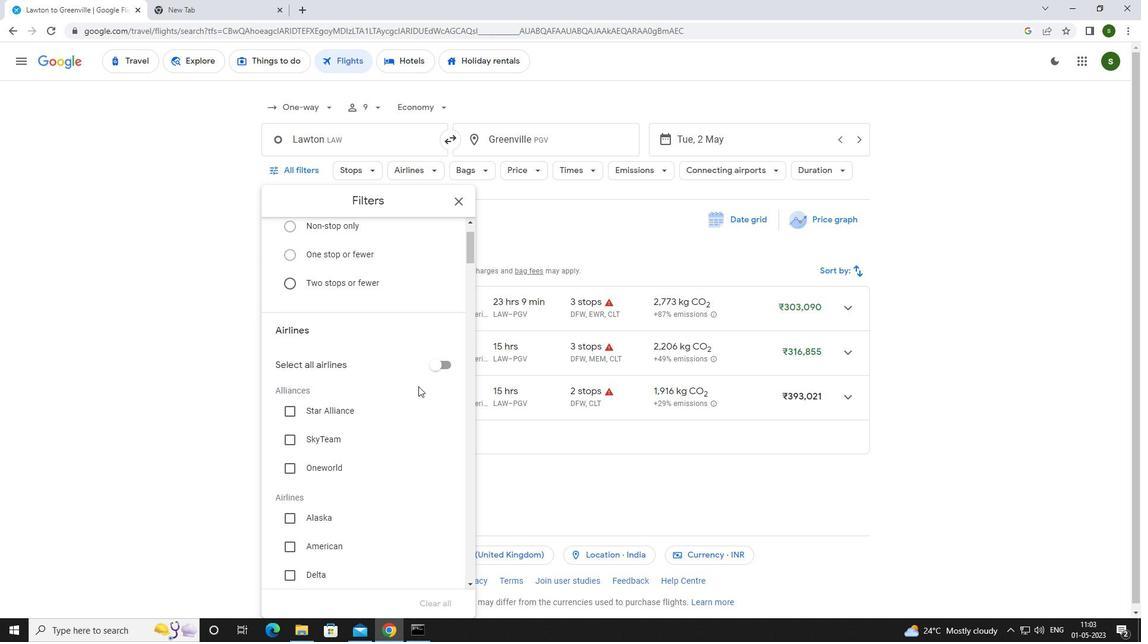 
Action: Mouse scrolled (418, 385) with delta (0, 0)
Screenshot: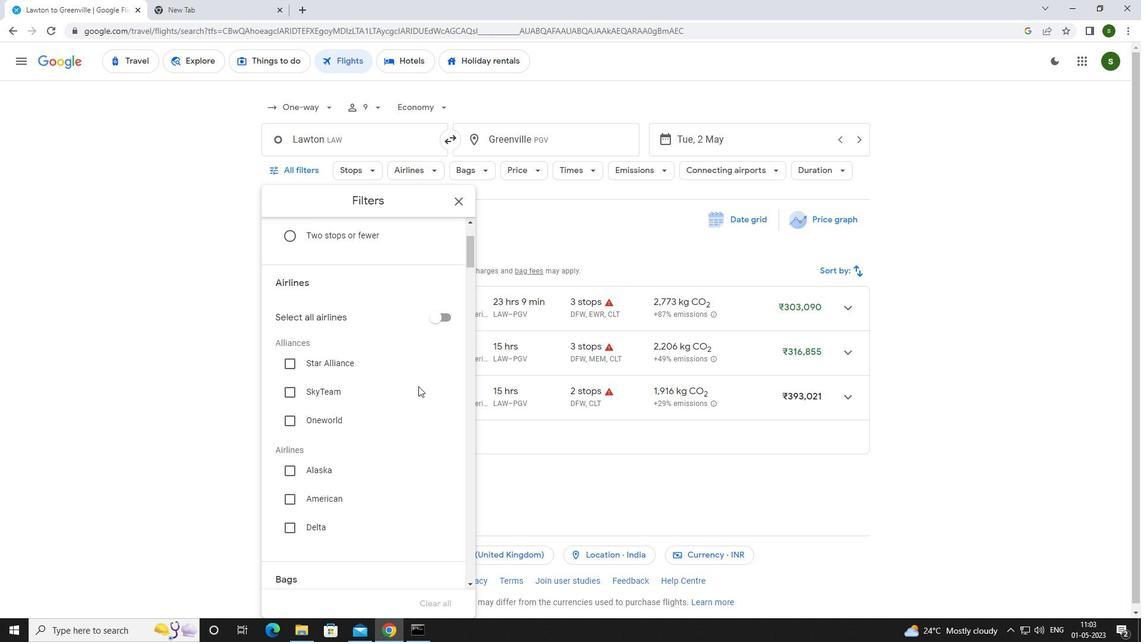 
Action: Mouse scrolled (418, 385) with delta (0, 0)
Screenshot: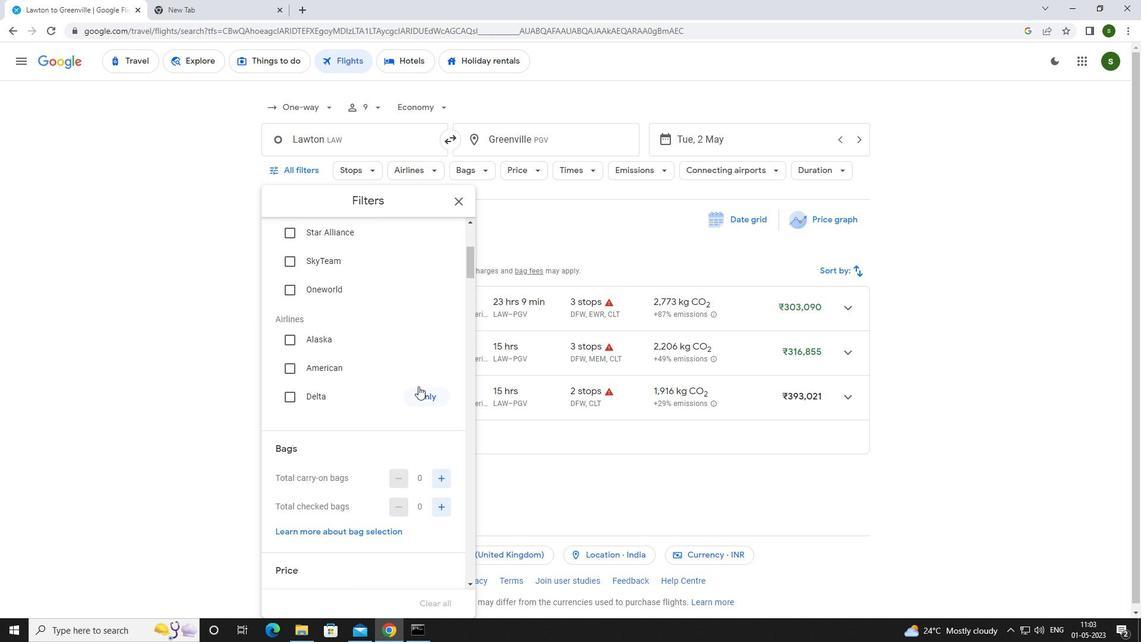 
Action: Mouse moved to (435, 416)
Screenshot: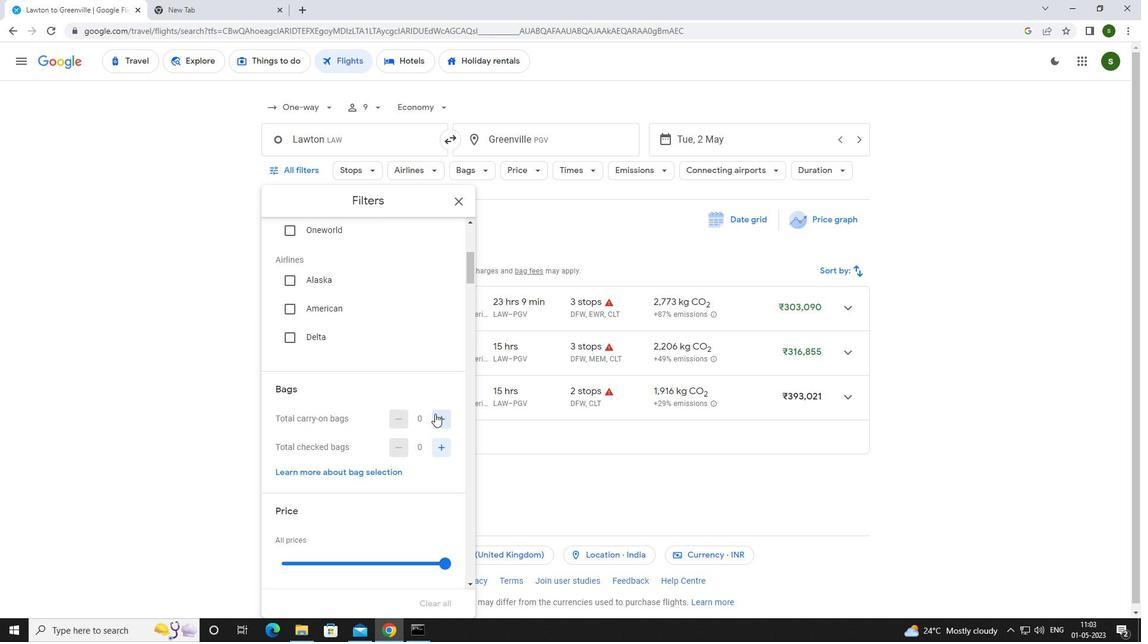 
Action: Mouse pressed left at (435, 416)
Screenshot: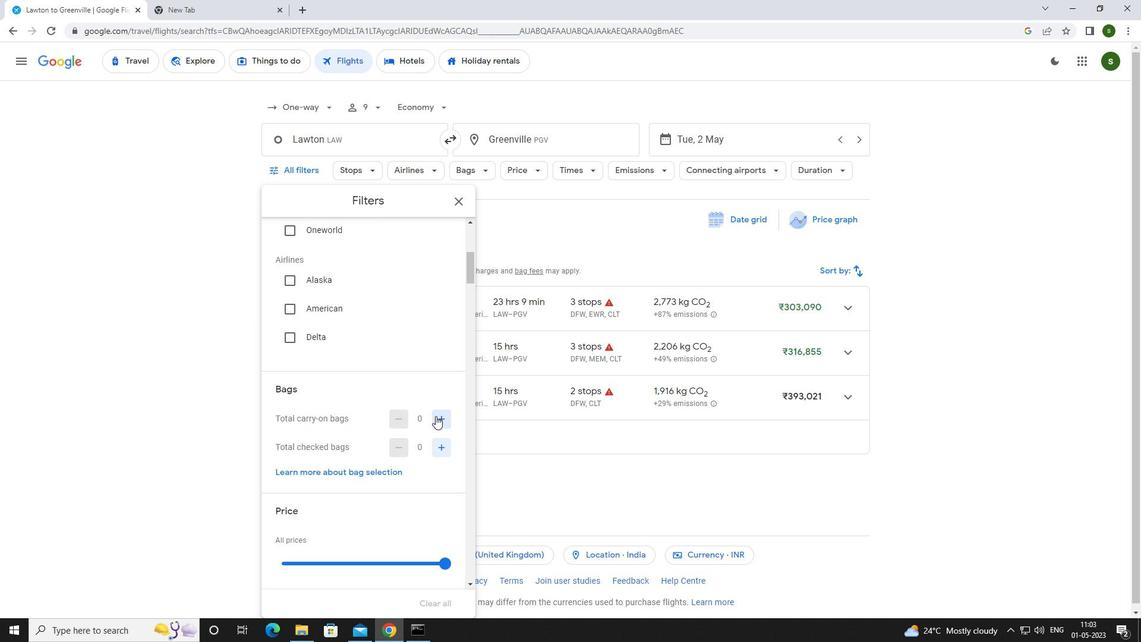 
Action: Mouse moved to (435, 416)
Screenshot: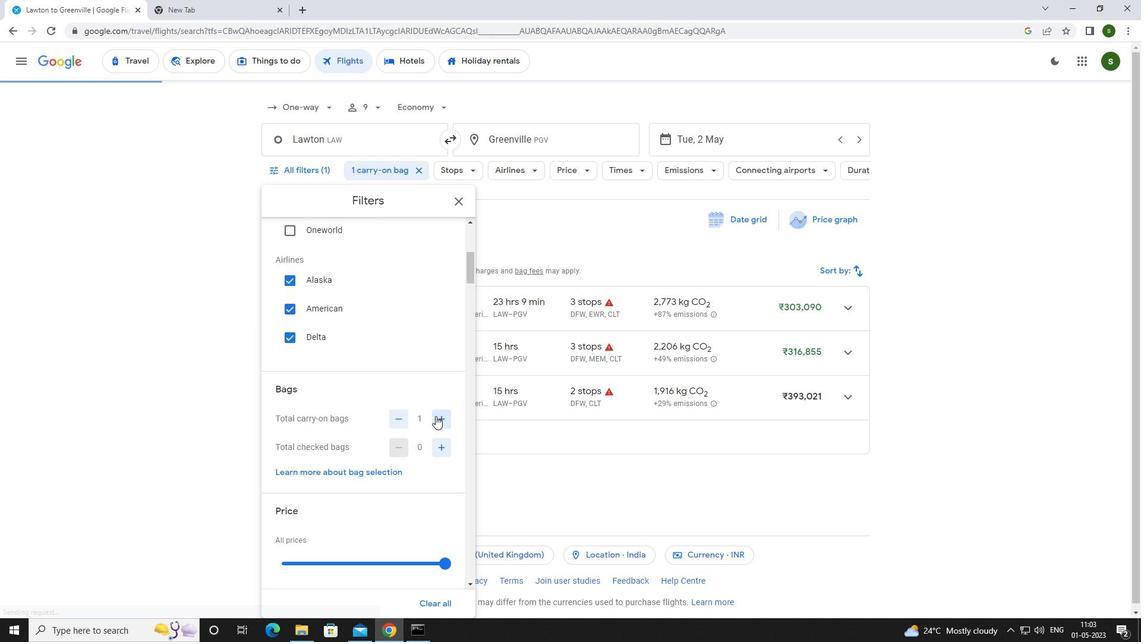 
Action: Mouse scrolled (435, 416) with delta (0, 0)
Screenshot: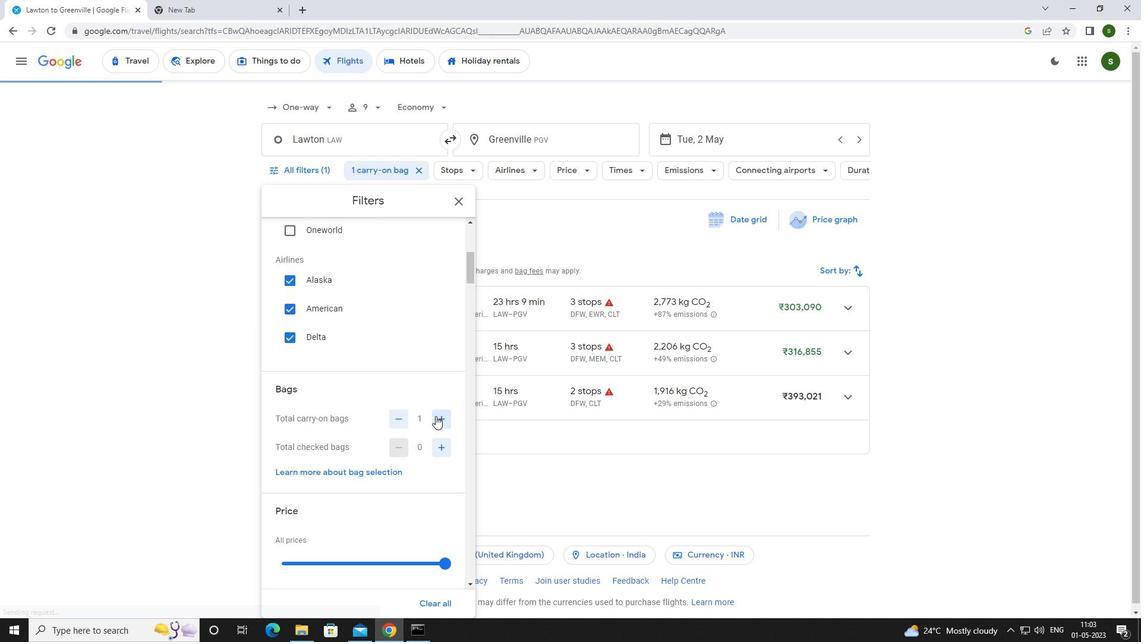 
Action: Mouse scrolled (435, 416) with delta (0, 0)
Screenshot: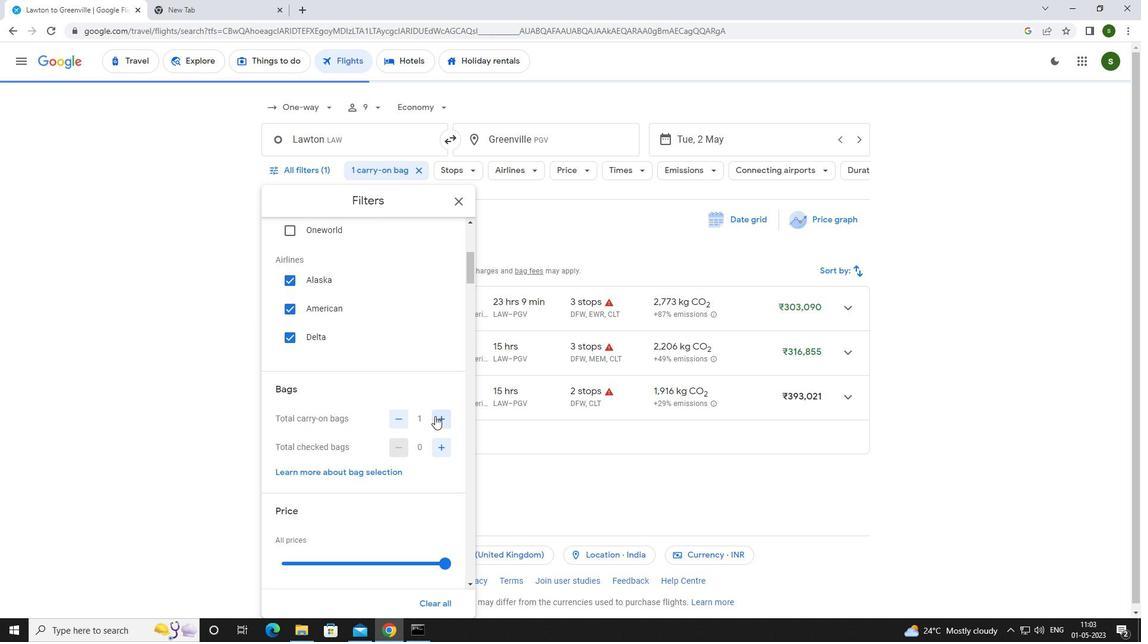 
Action: Mouse moved to (441, 445)
Screenshot: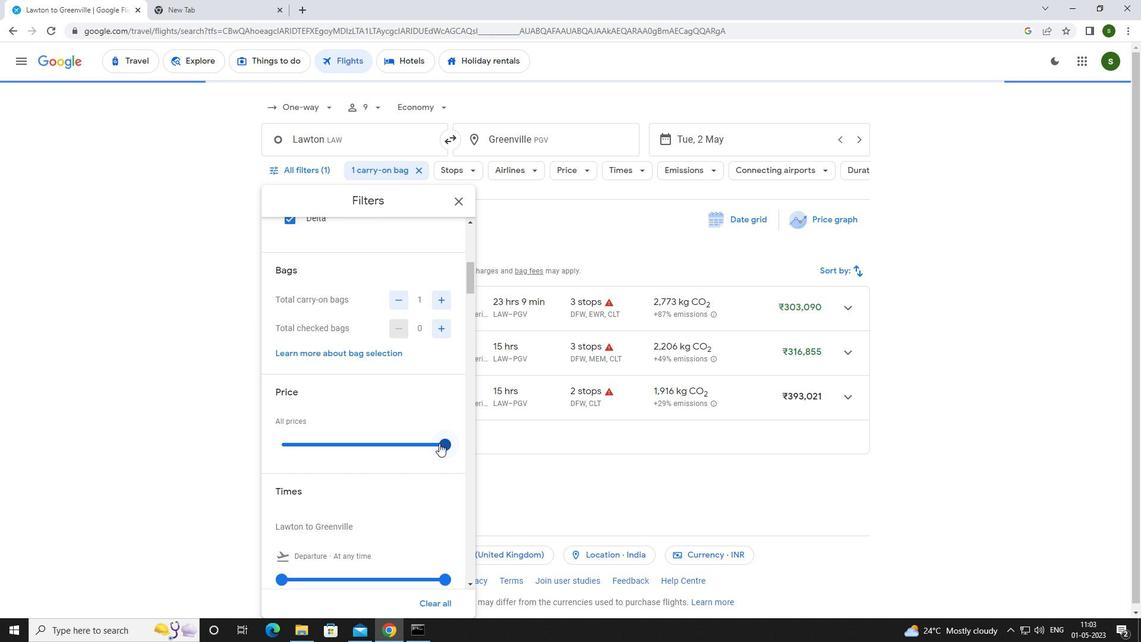 
Action: Mouse pressed left at (441, 445)
Screenshot: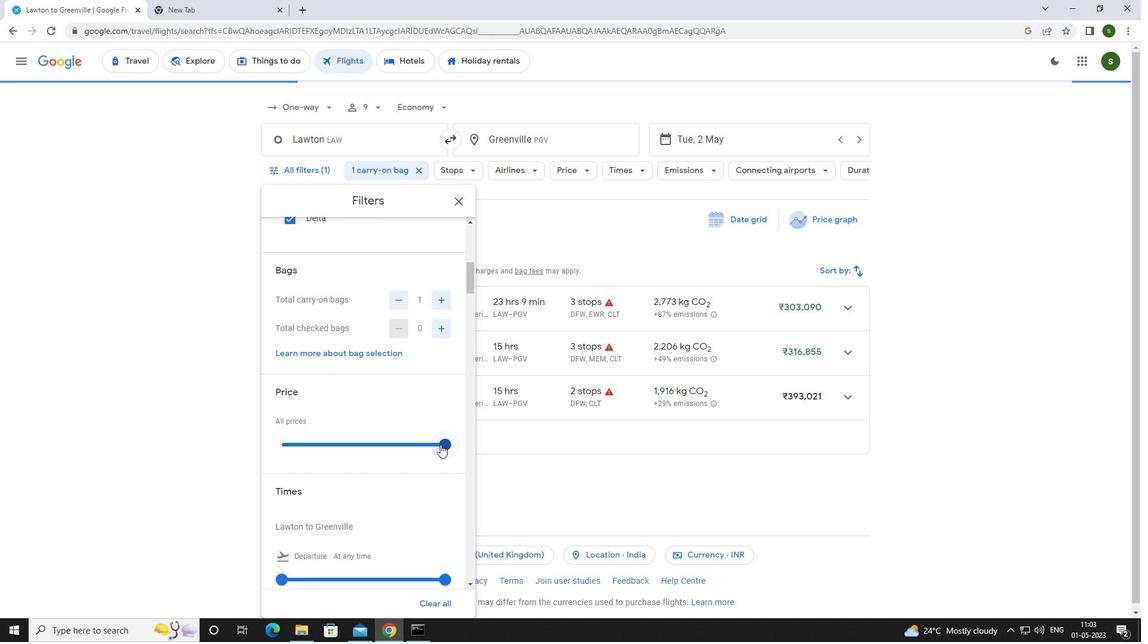
Action: Mouse moved to (347, 410)
Screenshot: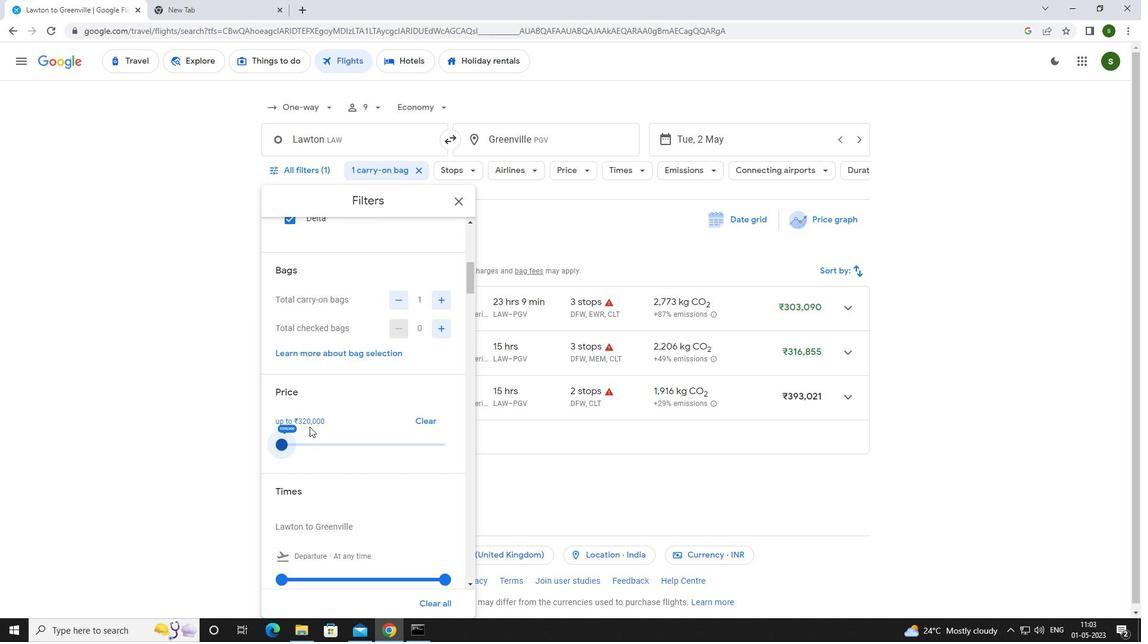 
Action: Mouse scrolled (347, 409) with delta (0, 0)
Screenshot: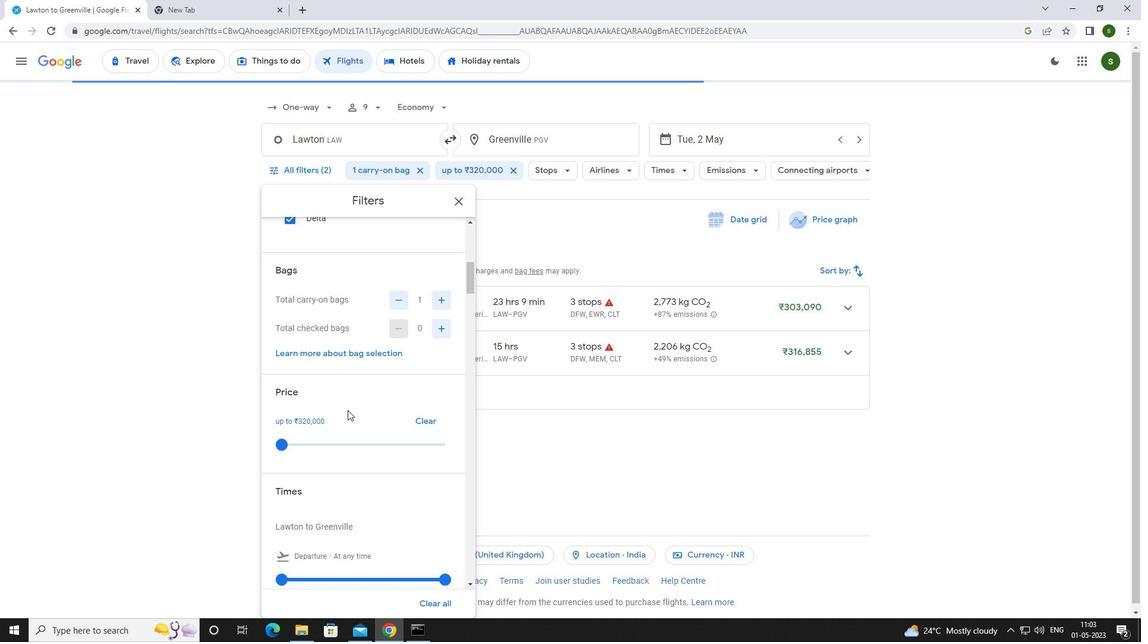 
Action: Mouse scrolled (347, 409) with delta (0, 0)
Screenshot: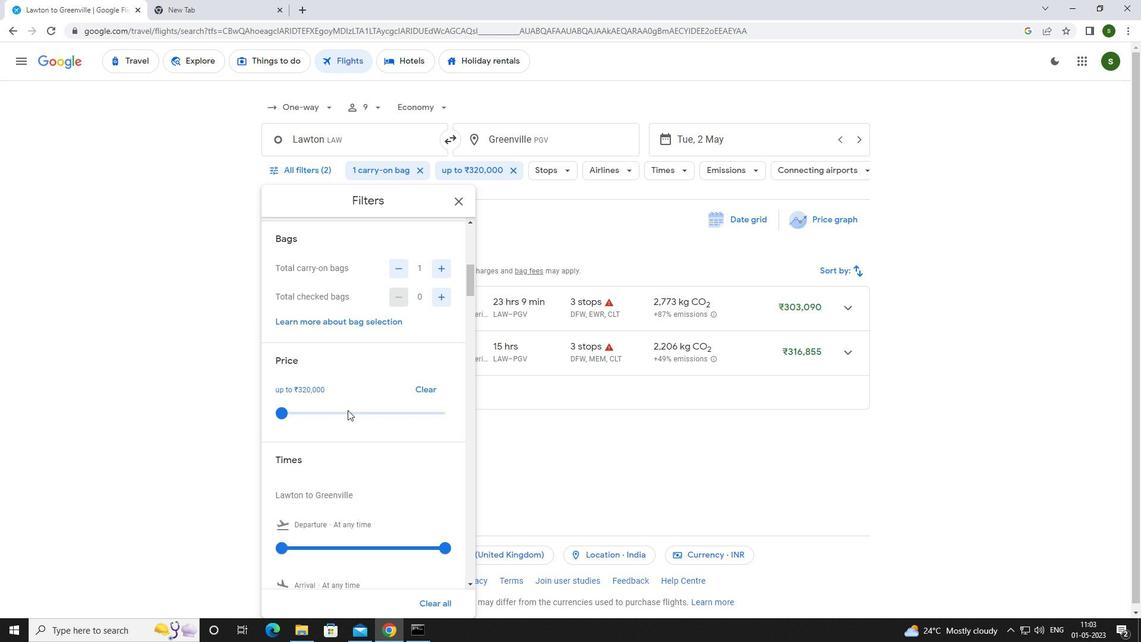 
Action: Mouse scrolled (347, 409) with delta (0, 0)
Screenshot: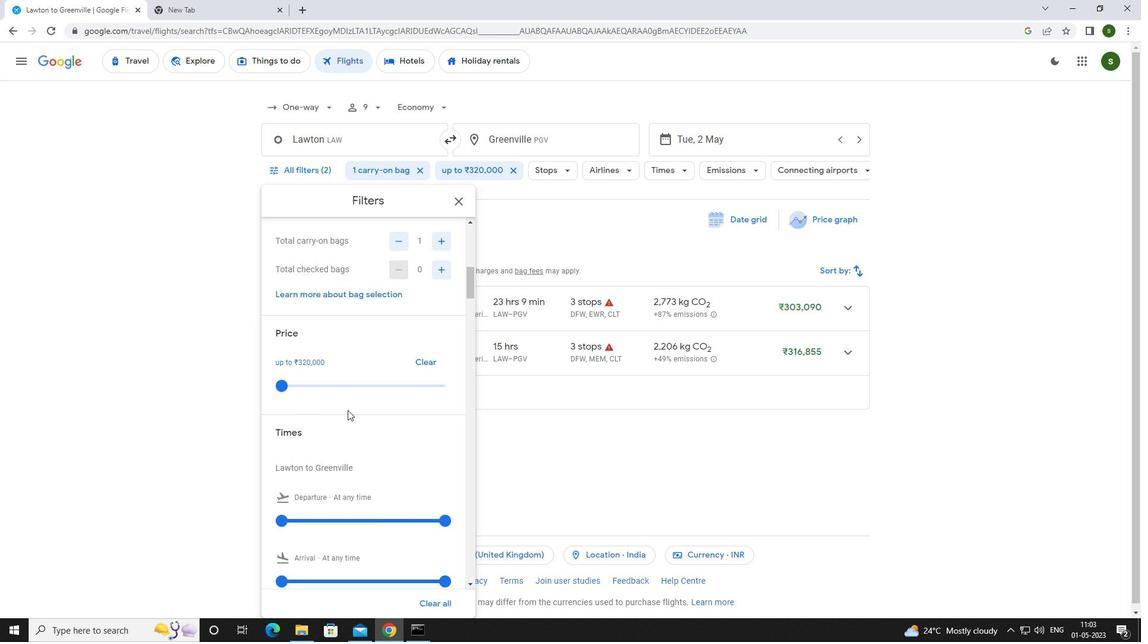 
Action: Mouse moved to (285, 395)
Screenshot: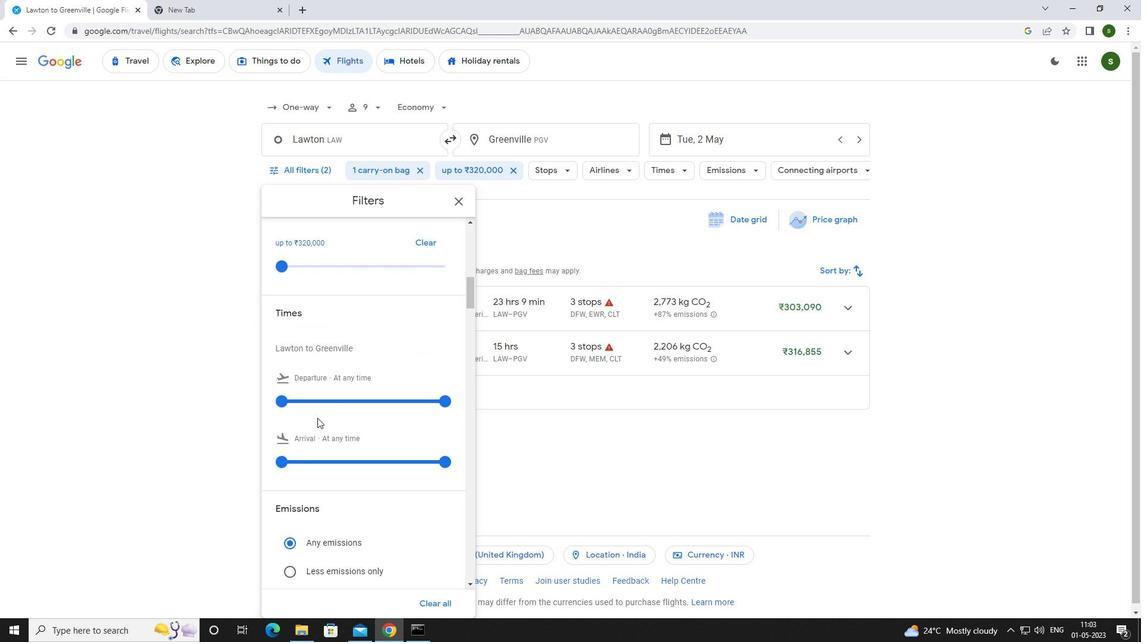 
Action: Mouse pressed left at (285, 395)
Screenshot: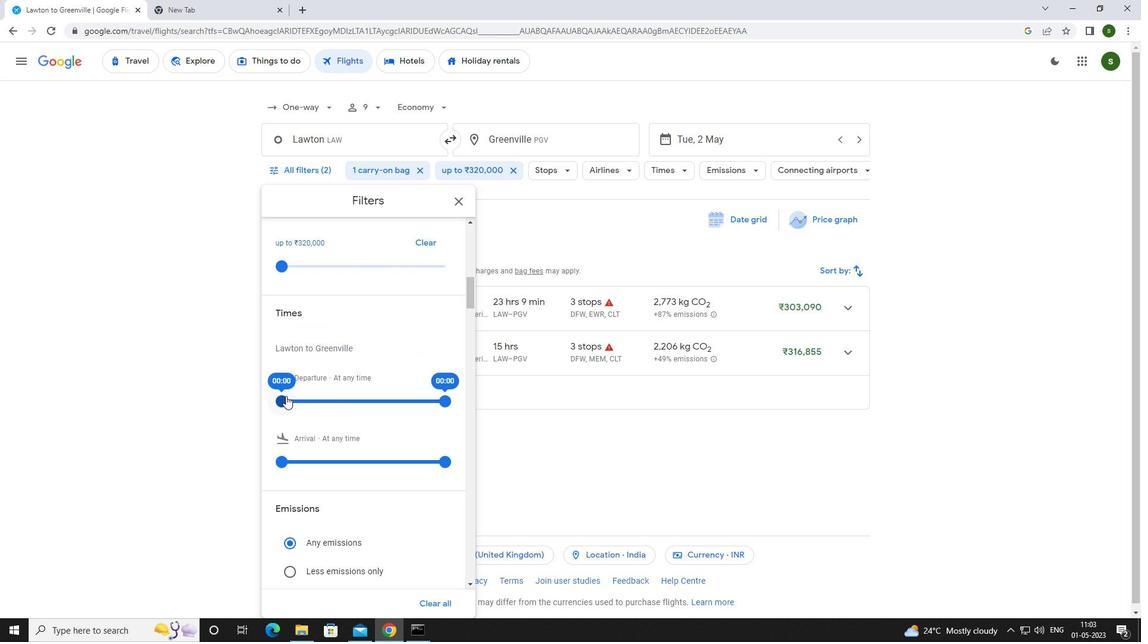 
Action: Mouse moved to (538, 442)
Screenshot: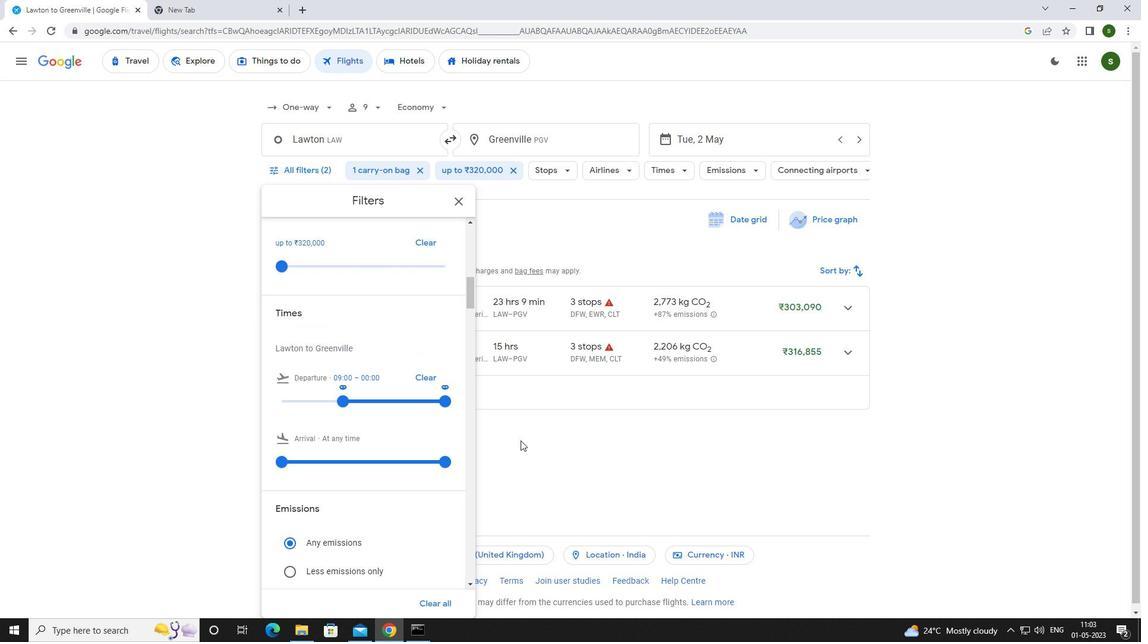 
Action: Mouse pressed left at (538, 442)
Screenshot: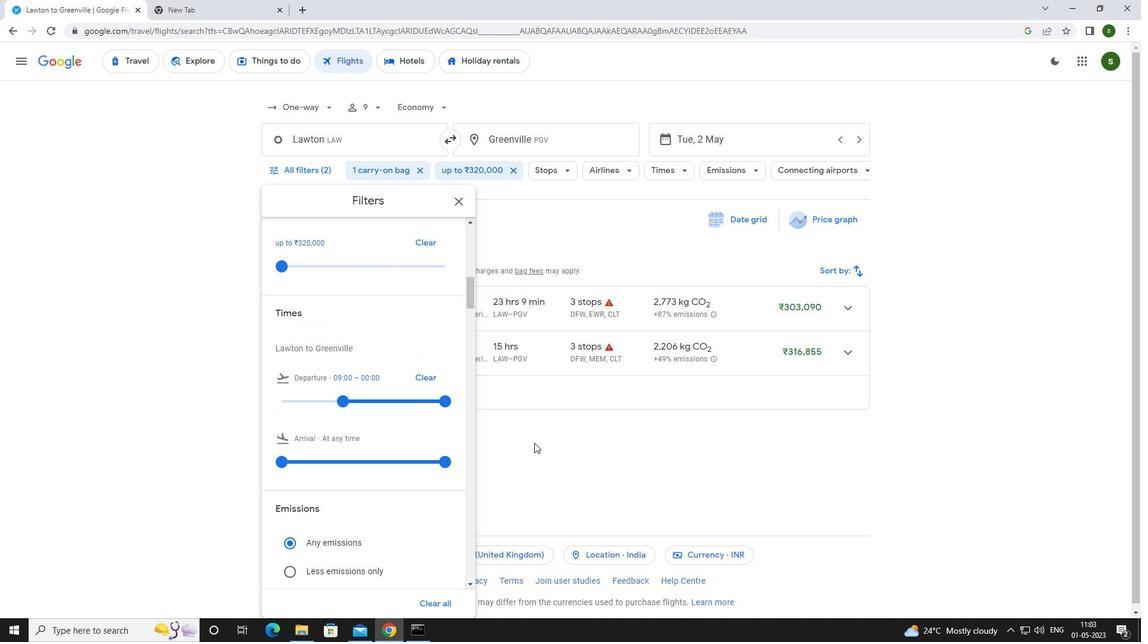
